 Task: Create a scrum project AgileFusion. Add to scrum project AgileFusion a team member softage.2@softage.net and assign as Project Lead. Add to scrum project AgileFusion a team member softage.3@softage.net
Action: Mouse moved to (208, 53)
Screenshot: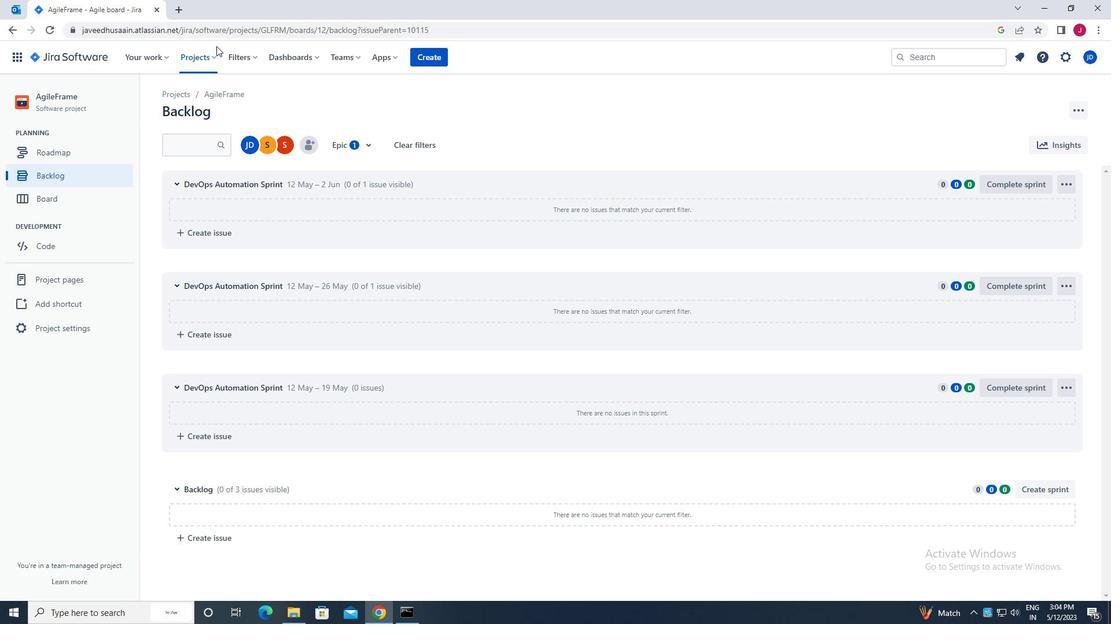 
Action: Mouse pressed left at (208, 53)
Screenshot: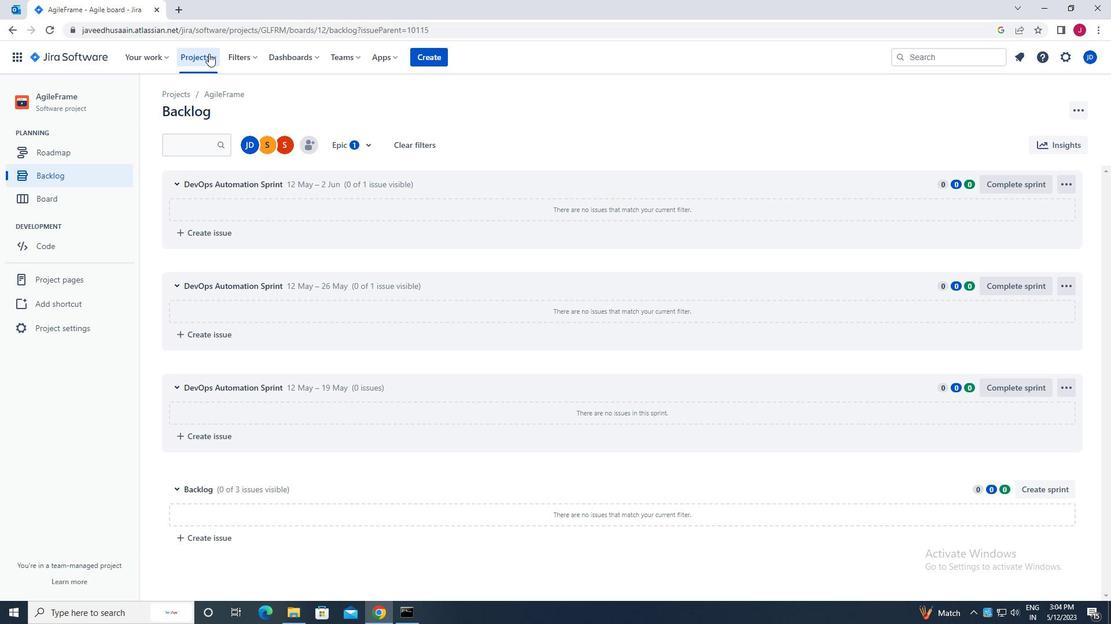 
Action: Mouse moved to (207, 289)
Screenshot: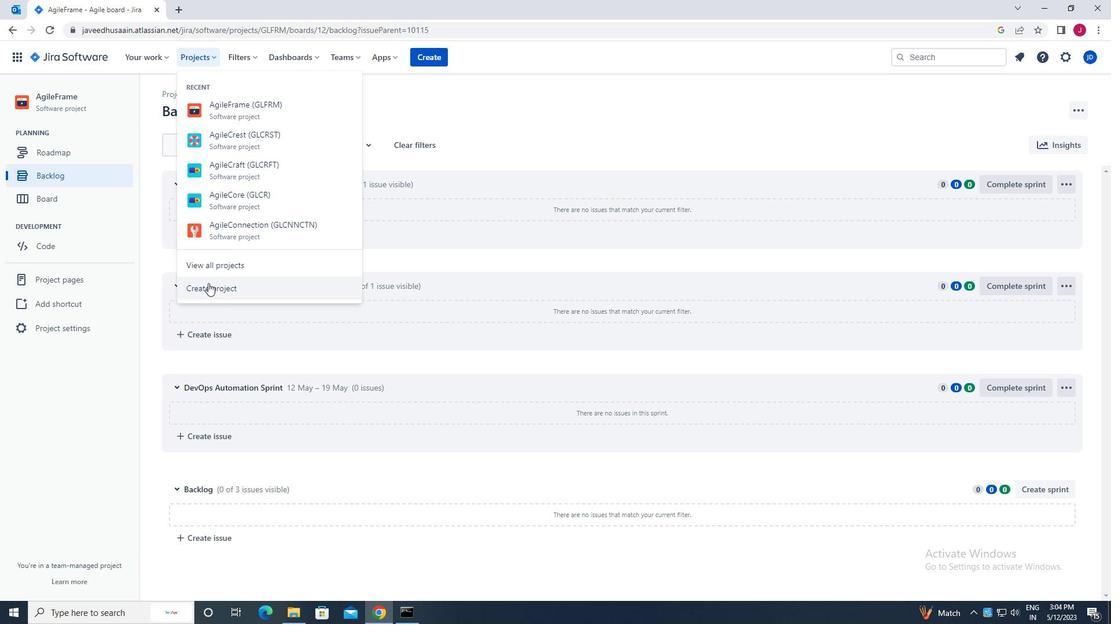 
Action: Mouse pressed left at (207, 289)
Screenshot: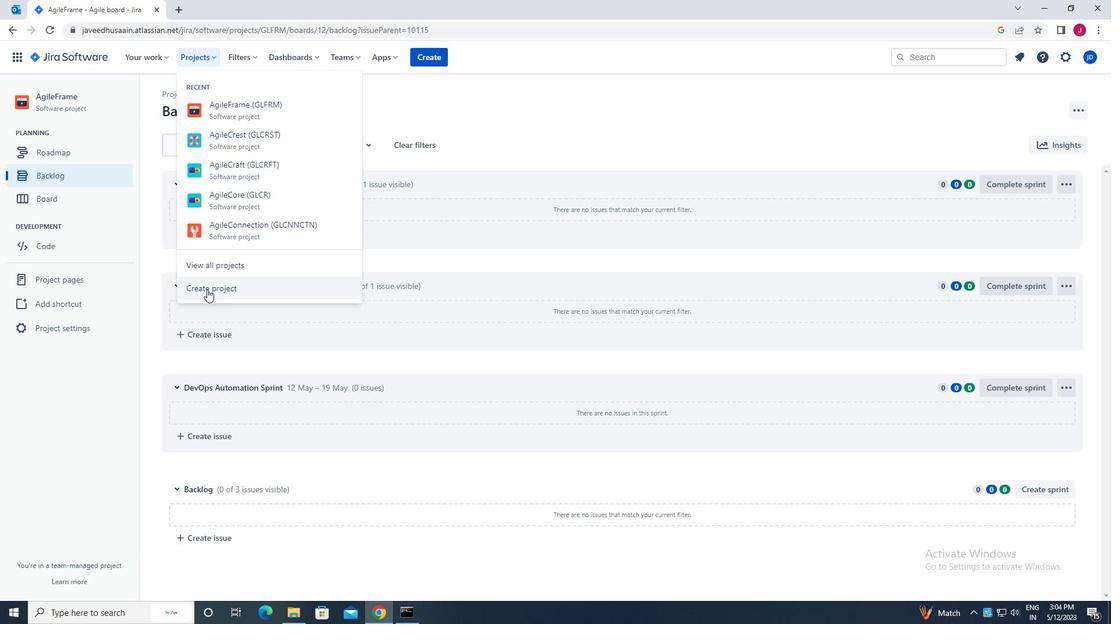 
Action: Mouse moved to (672, 290)
Screenshot: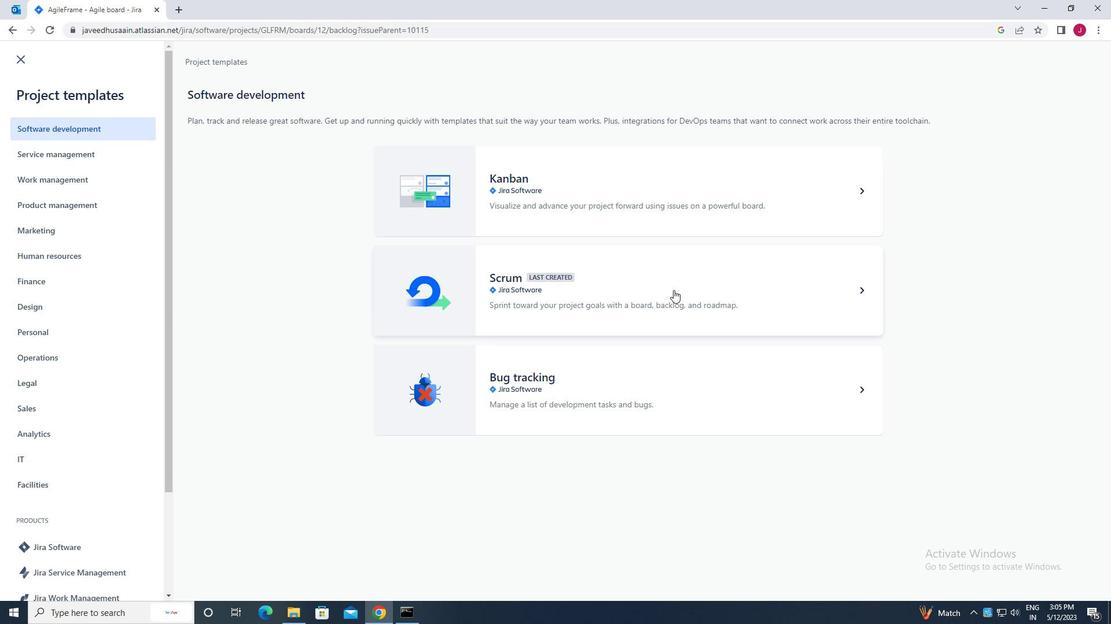 
Action: Mouse pressed left at (672, 290)
Screenshot: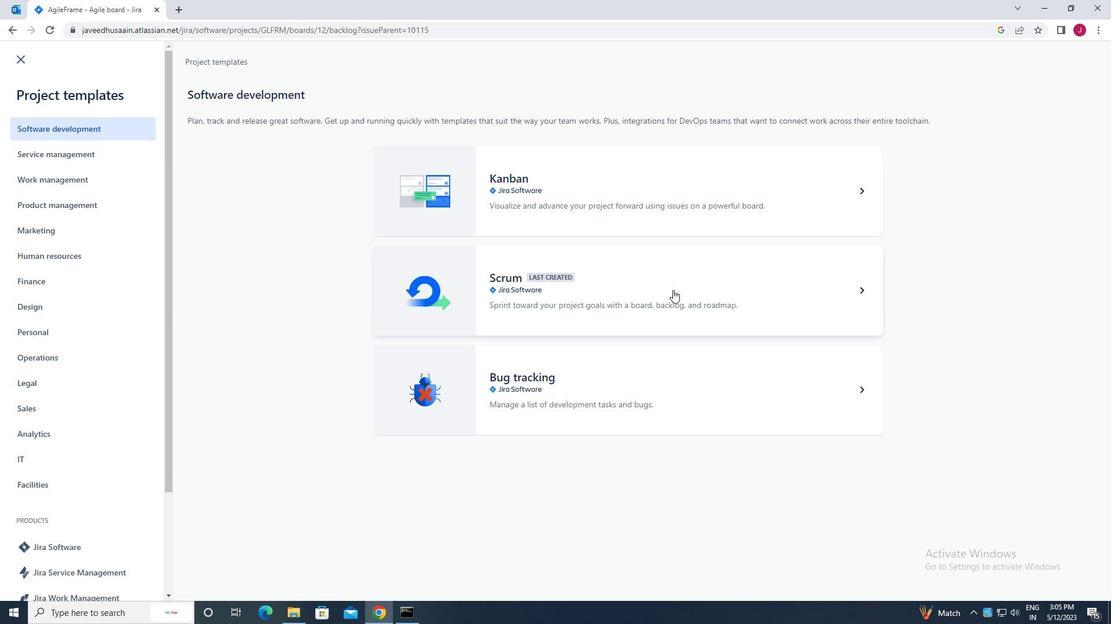 
Action: Mouse moved to (879, 572)
Screenshot: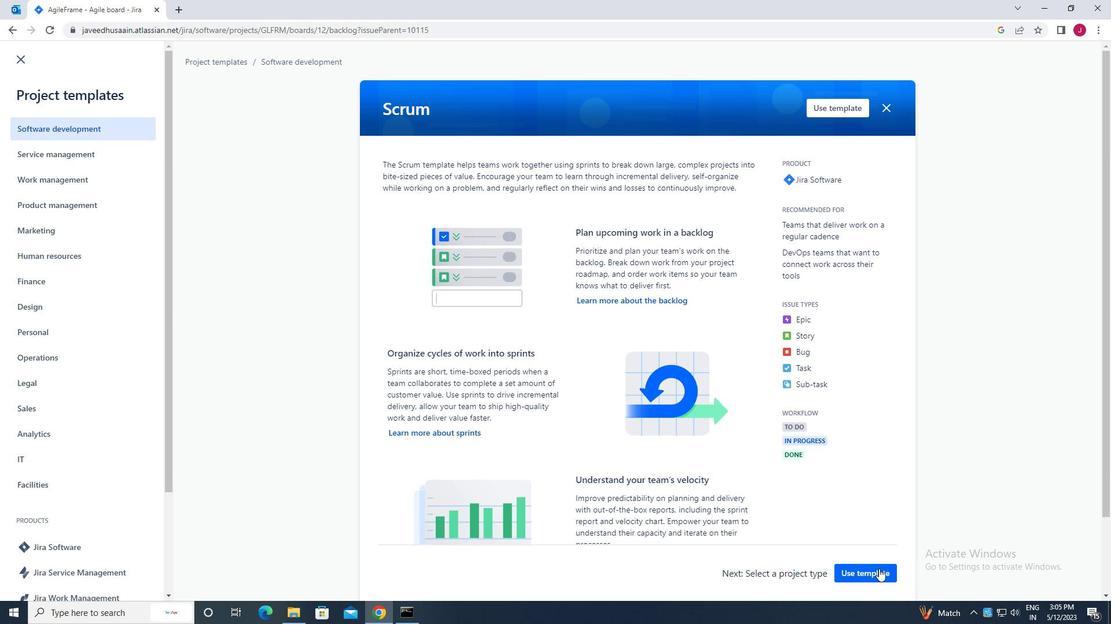 
Action: Mouse pressed left at (879, 572)
Screenshot: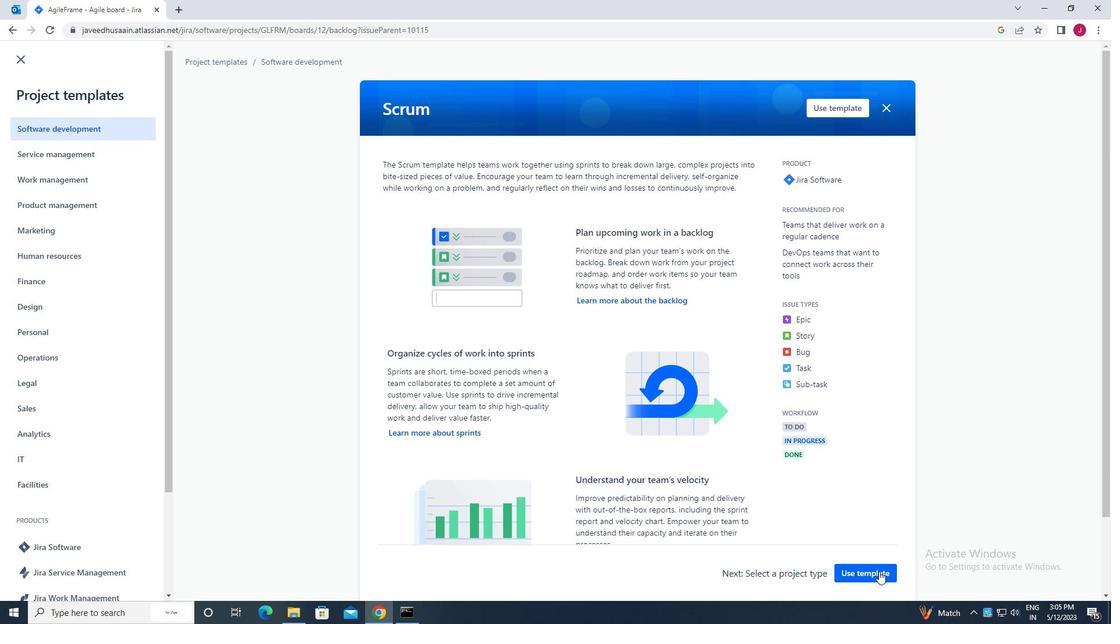 
Action: Mouse moved to (434, 567)
Screenshot: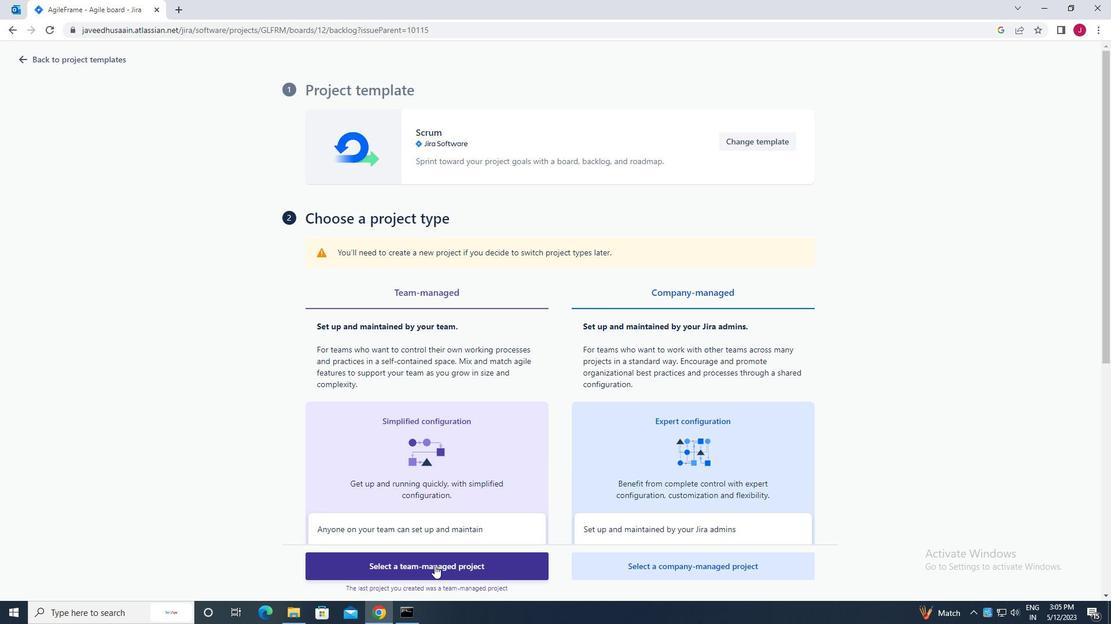 
Action: Mouse pressed left at (434, 567)
Screenshot: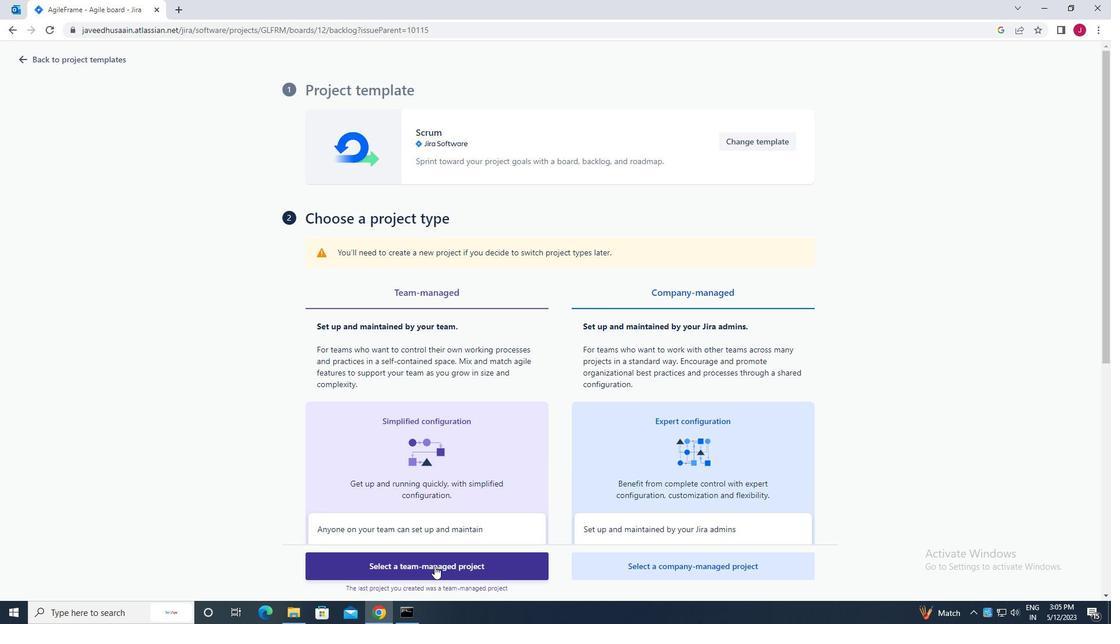 
Action: Mouse moved to (354, 269)
Screenshot: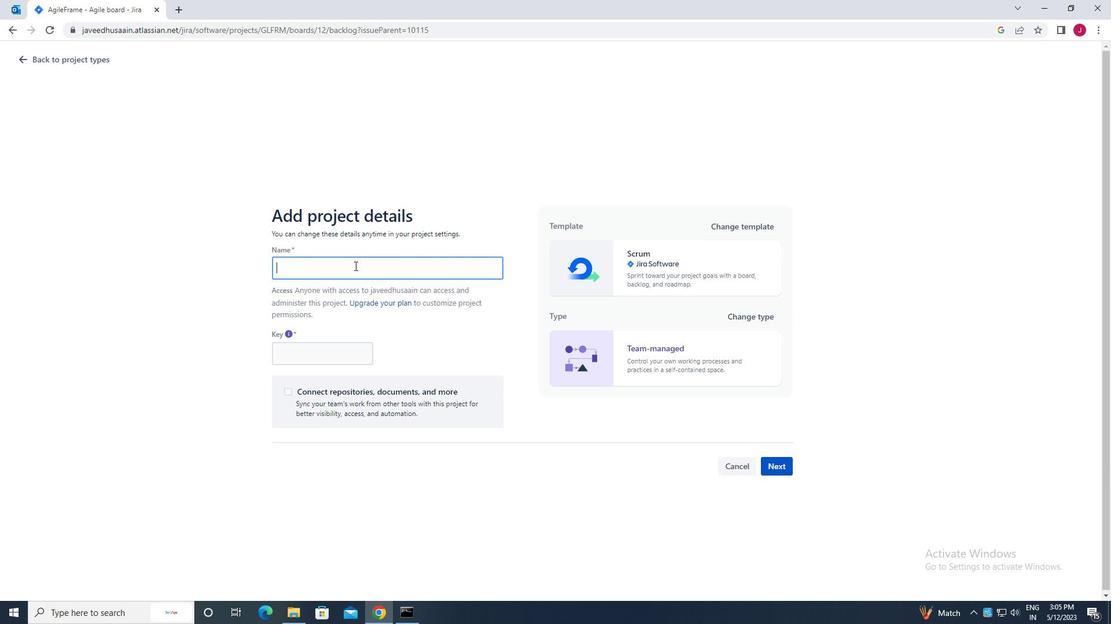 
Action: Mouse pressed left at (354, 269)
Screenshot: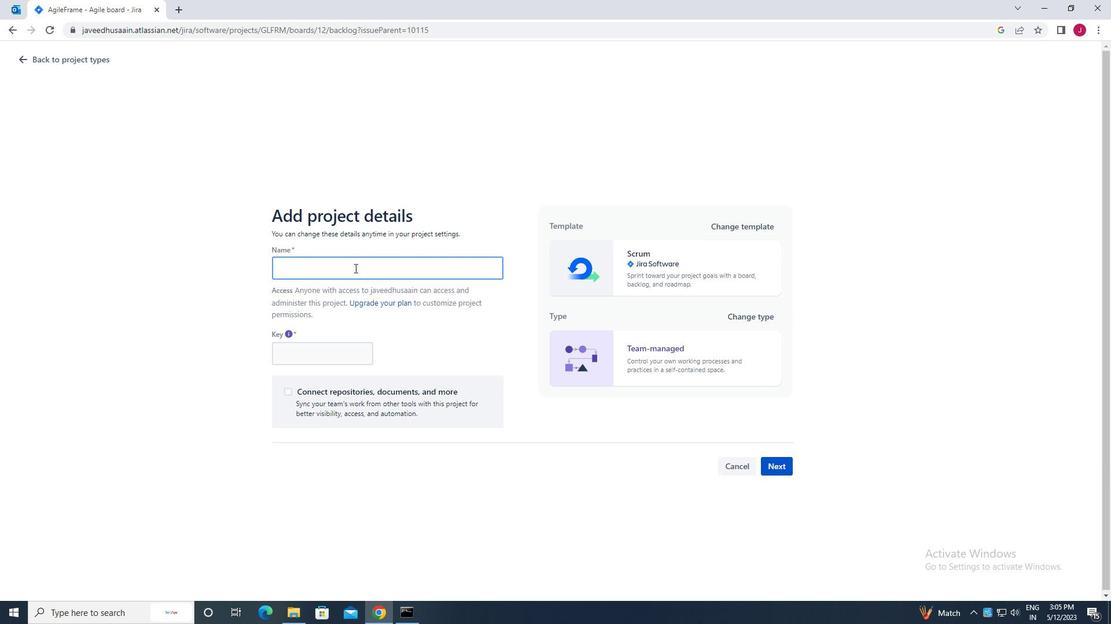 
Action: Key pressed a<Key.caps_lock>gile<Key.caps_lock>f<Key.caps_lock>usion
Screenshot: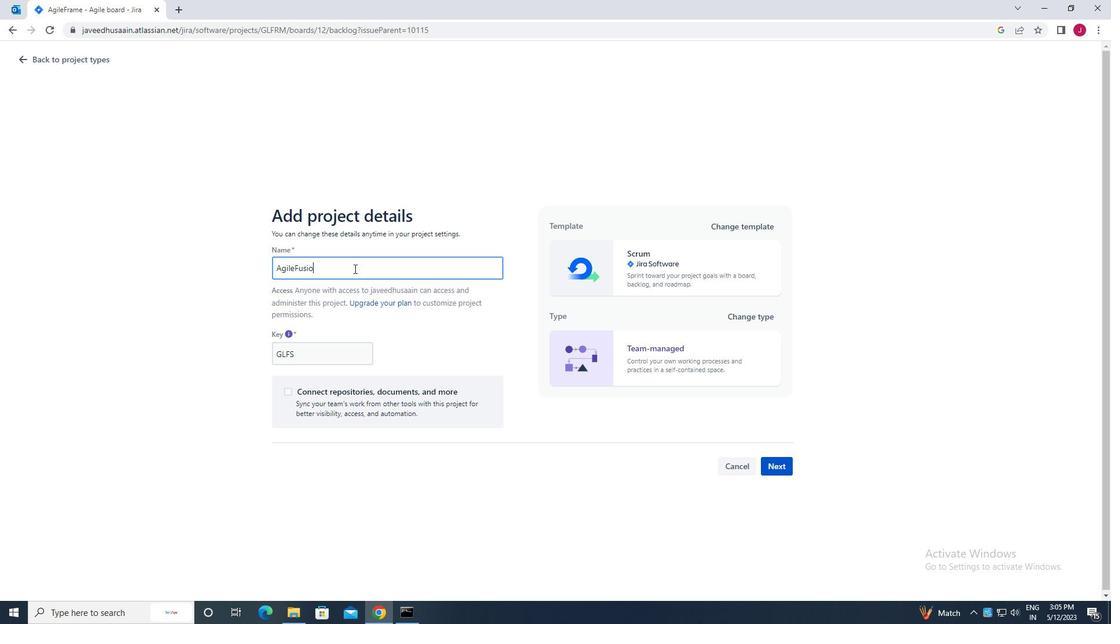 
Action: Mouse moved to (770, 465)
Screenshot: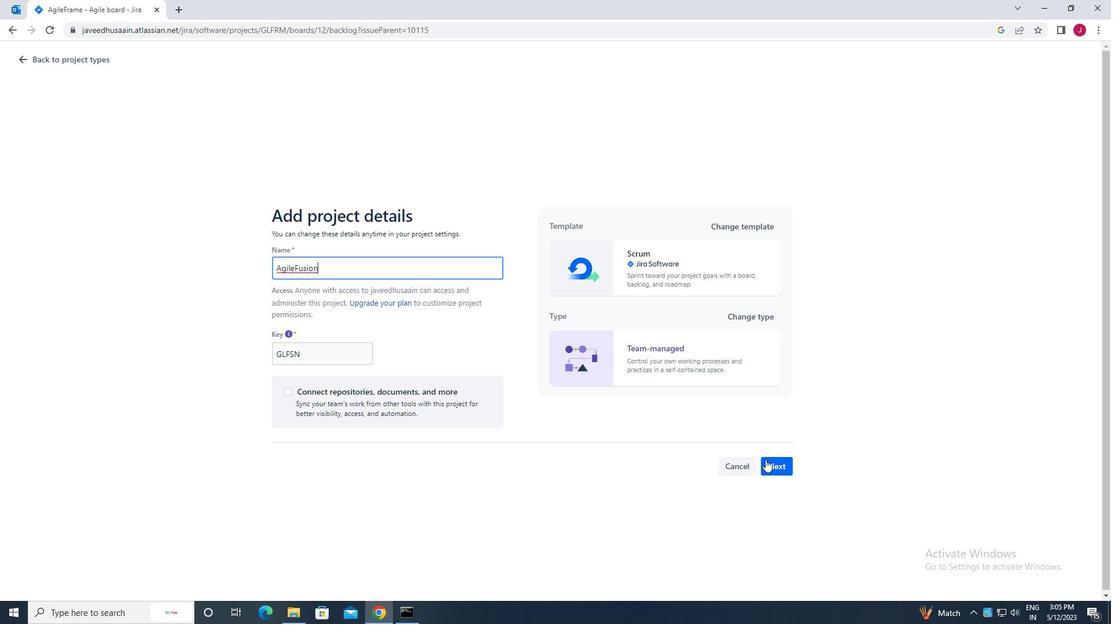 
Action: Mouse pressed left at (770, 465)
Screenshot: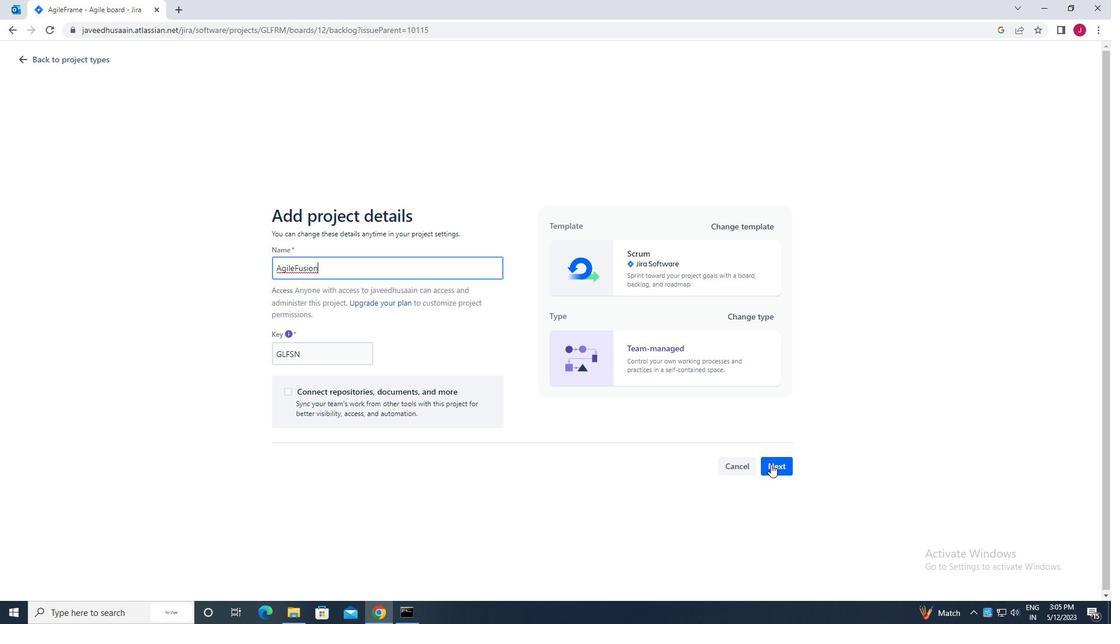 
Action: Mouse moved to (695, 388)
Screenshot: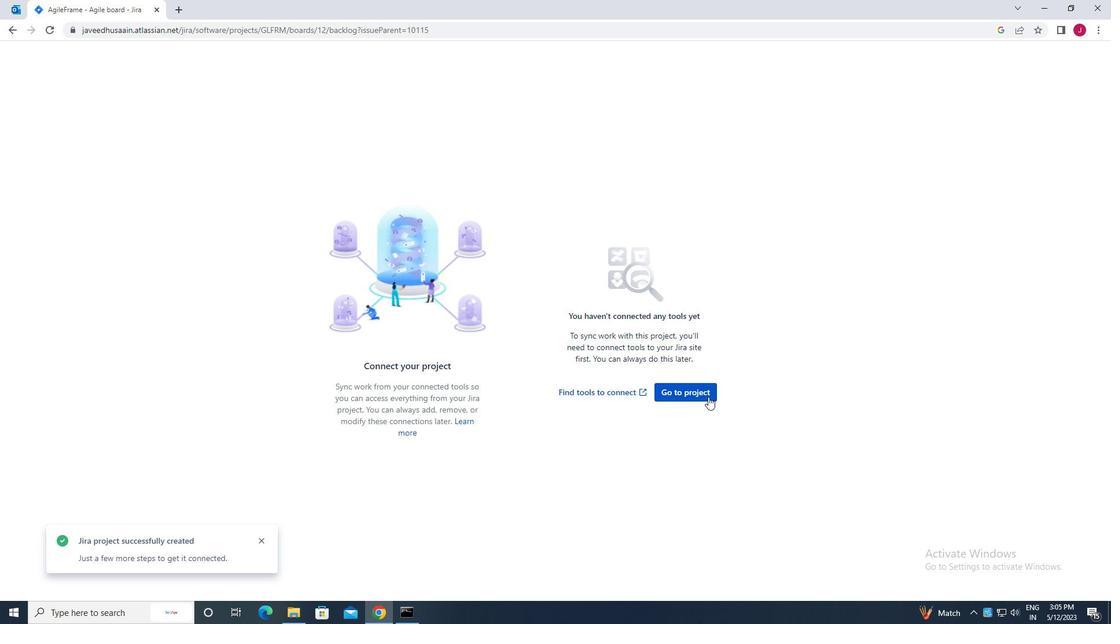
Action: Mouse pressed left at (695, 388)
Screenshot: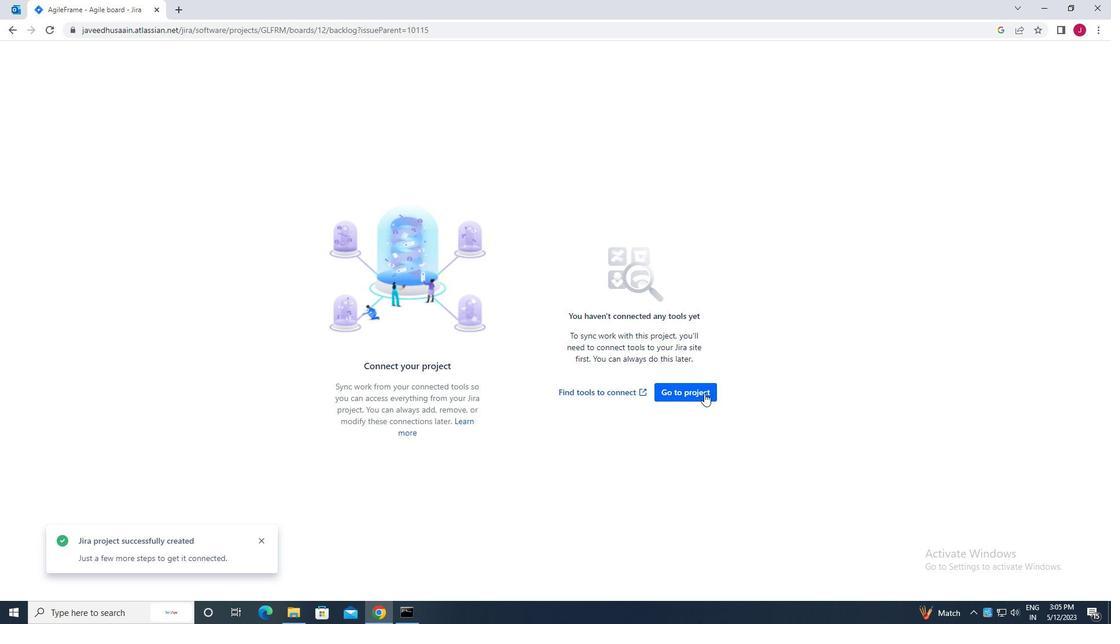 
Action: Mouse moved to (258, 156)
Screenshot: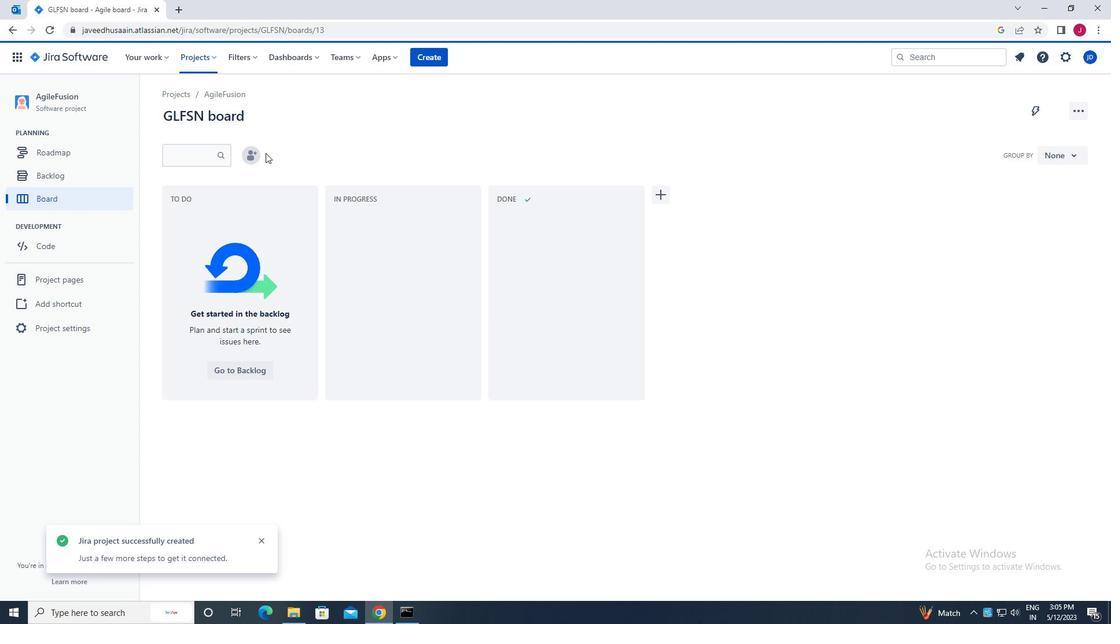 
Action: Mouse pressed left at (258, 156)
Screenshot: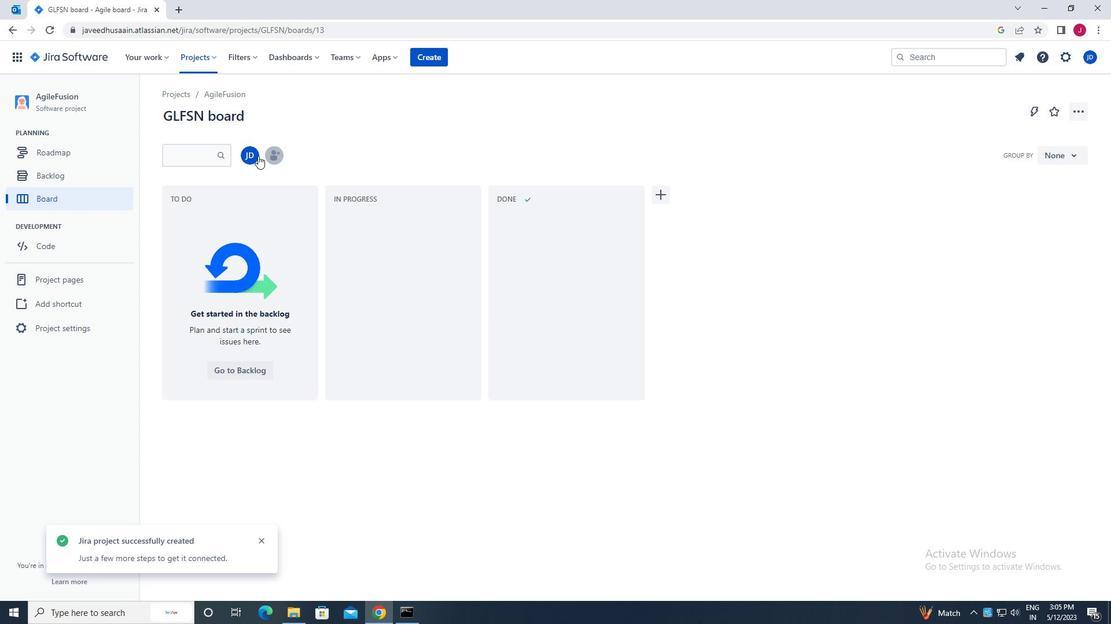 
Action: Mouse moved to (271, 159)
Screenshot: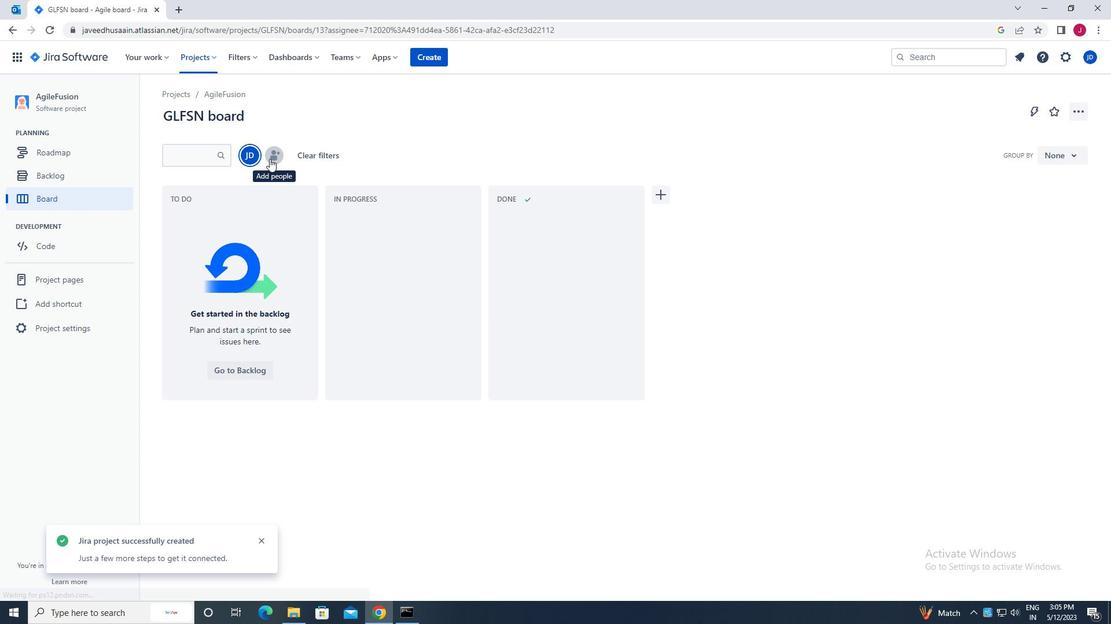 
Action: Mouse pressed left at (271, 159)
Screenshot: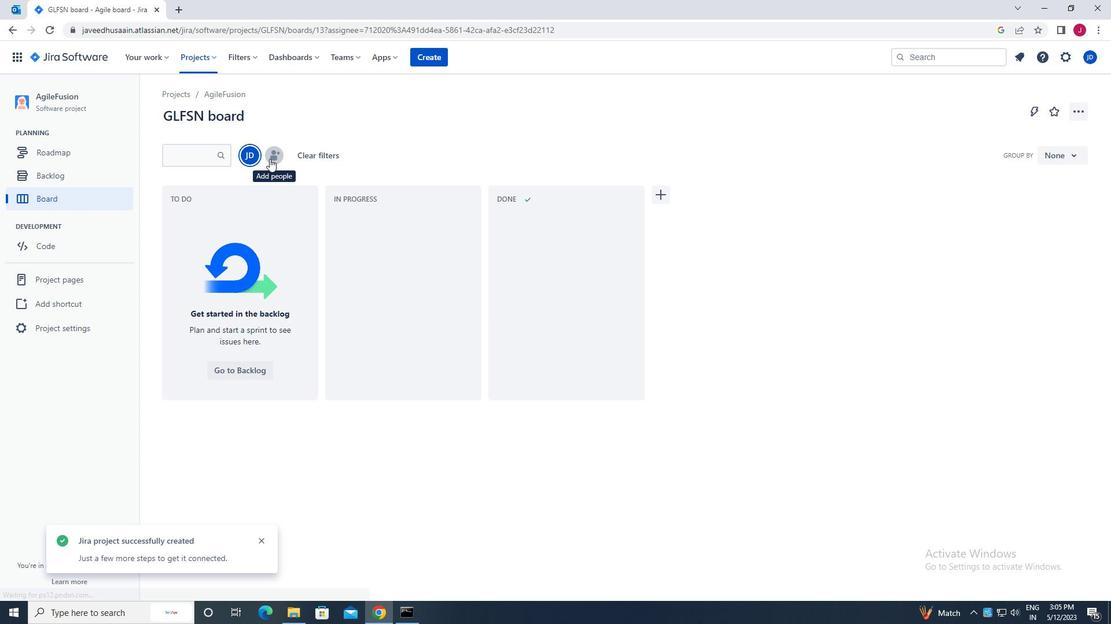 
Action: Mouse moved to (548, 145)
Screenshot: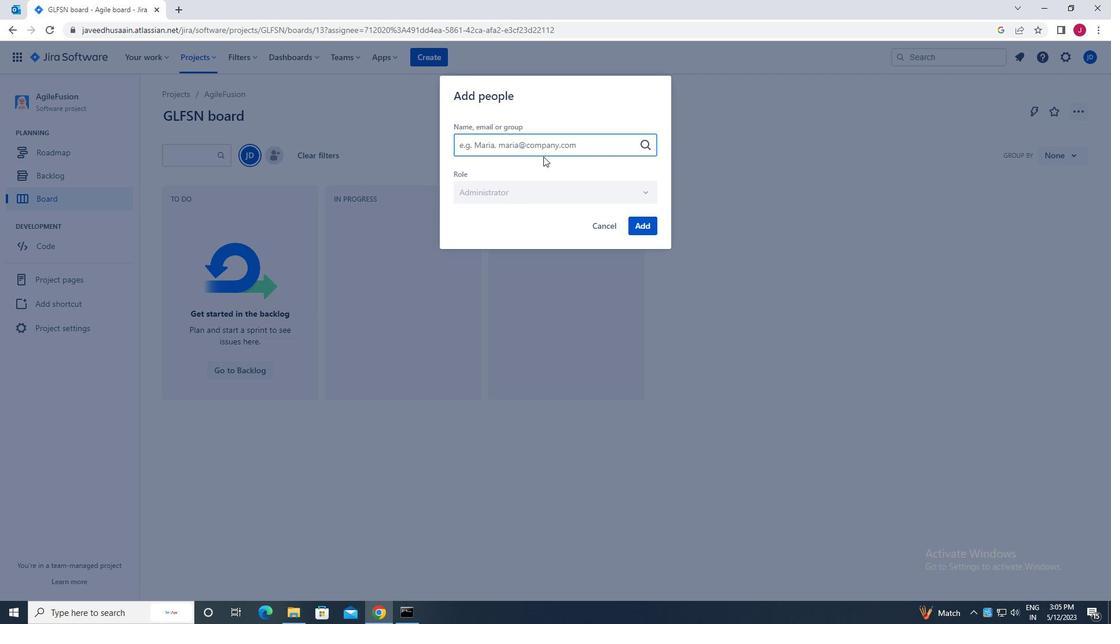 
Action: Mouse pressed left at (548, 145)
Screenshot: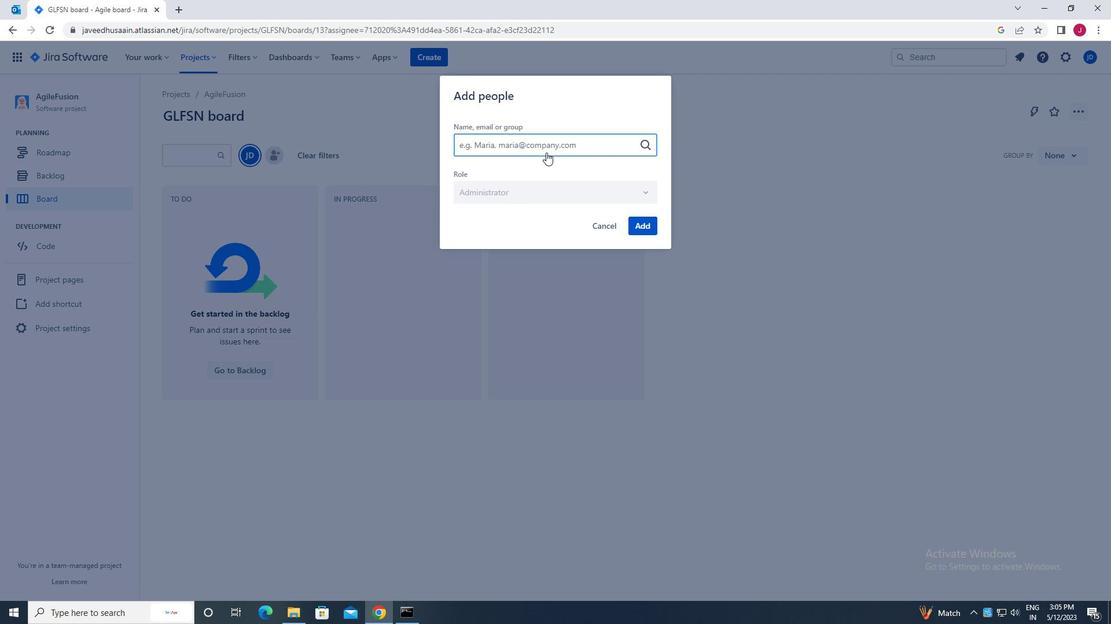 
Action: Key pressed <Key.caps_lock>s<Key.caps_lock>oftage.2<Key.shift>@SOAF<Key.backspace><Key.backspace>FTAGE.NET
Screenshot: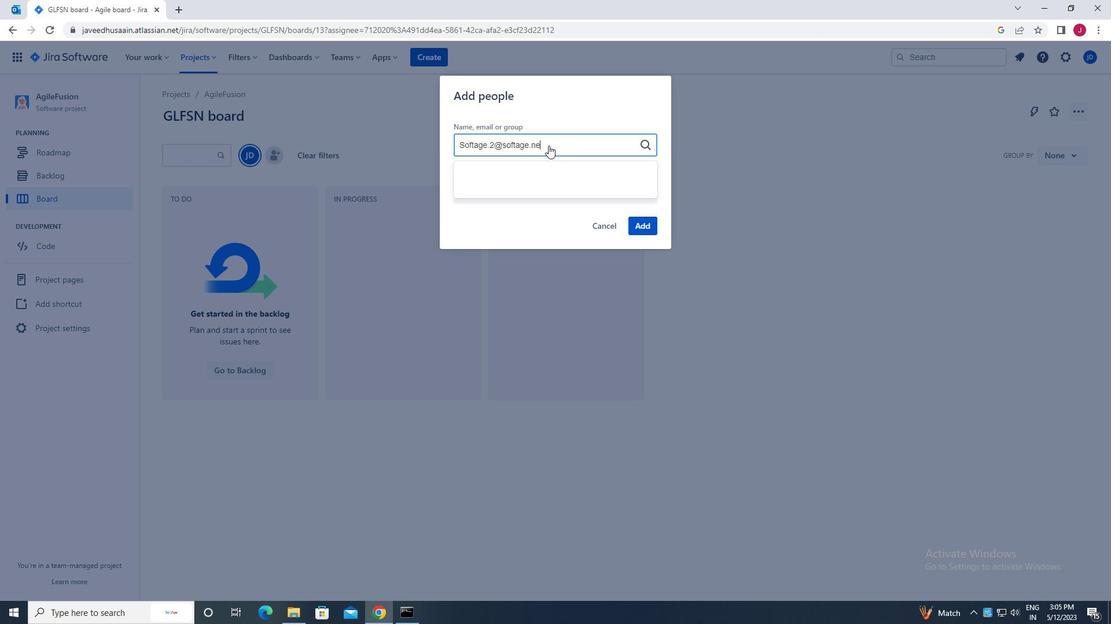 
Action: Mouse moved to (546, 203)
Screenshot: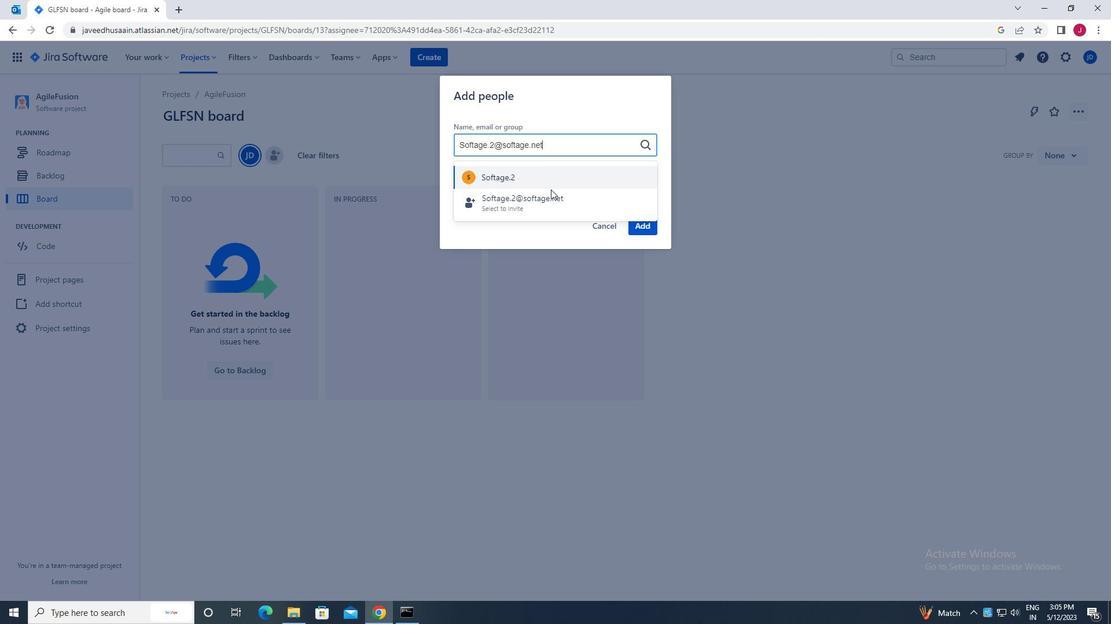 
Action: Mouse pressed left at (546, 203)
Screenshot: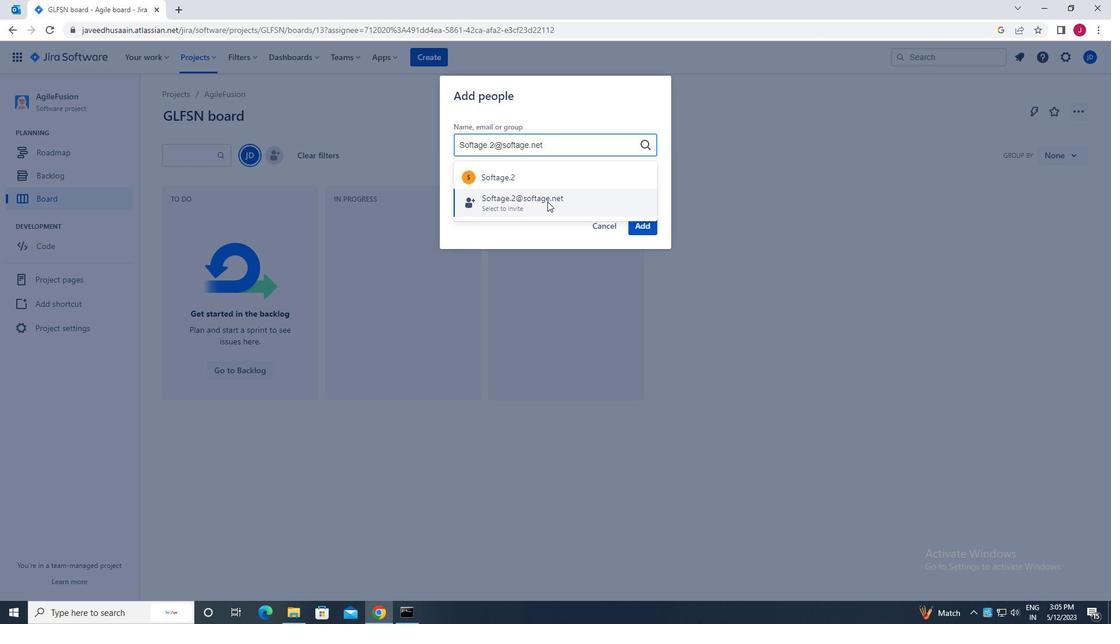 
Action: Mouse moved to (644, 227)
Screenshot: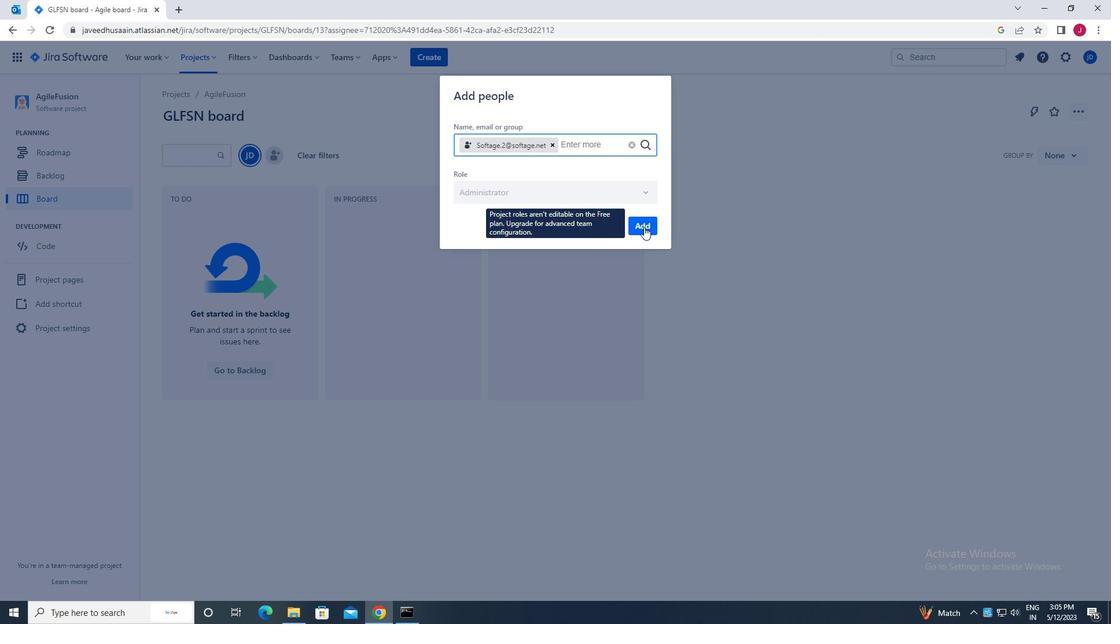 
Action: Mouse pressed left at (644, 227)
Screenshot: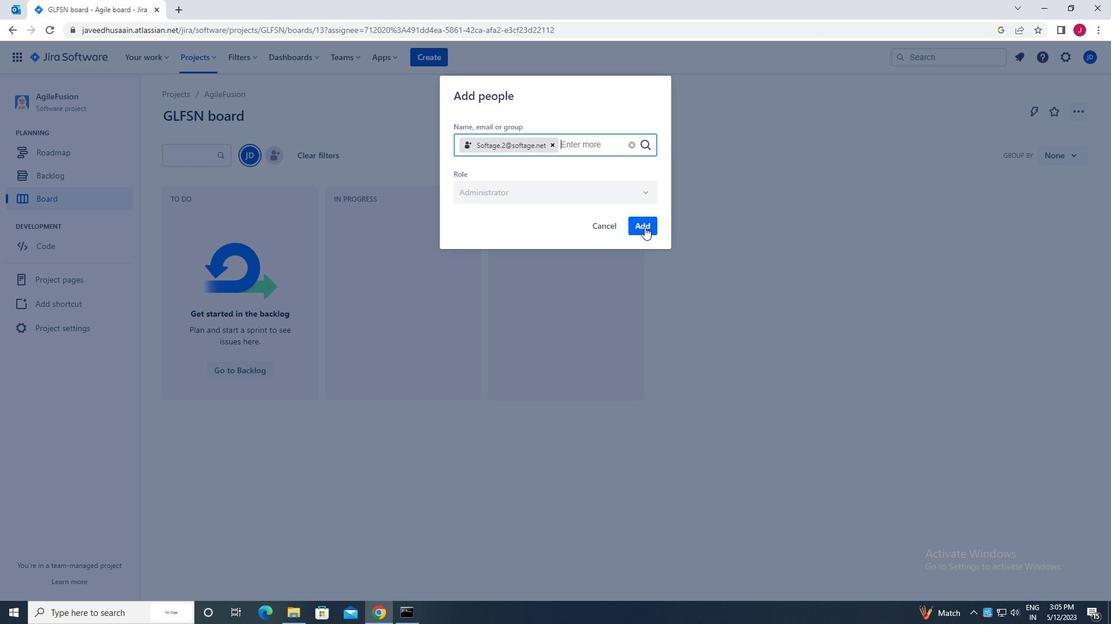 
Action: Mouse moved to (75, 326)
Screenshot: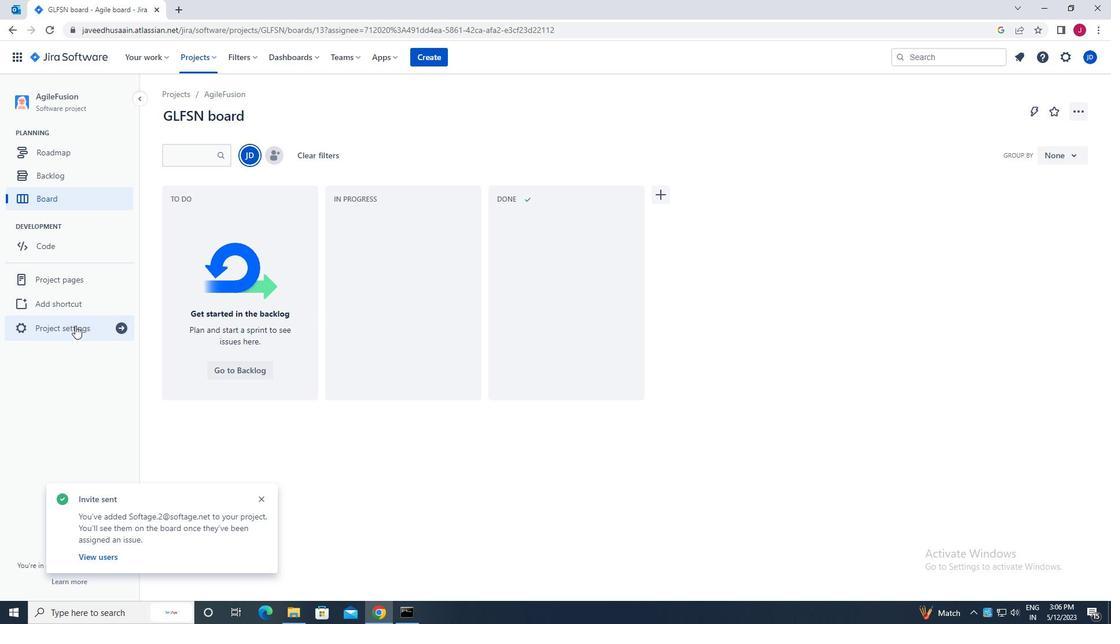 
Action: Mouse pressed left at (75, 326)
Screenshot: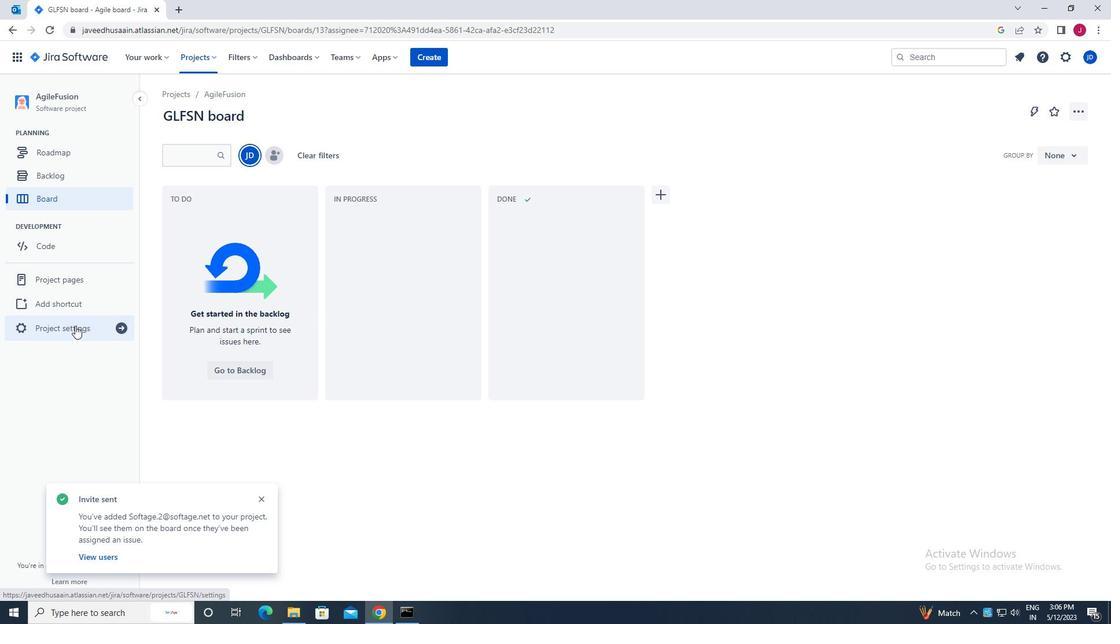 
Action: Mouse moved to (591, 415)
Screenshot: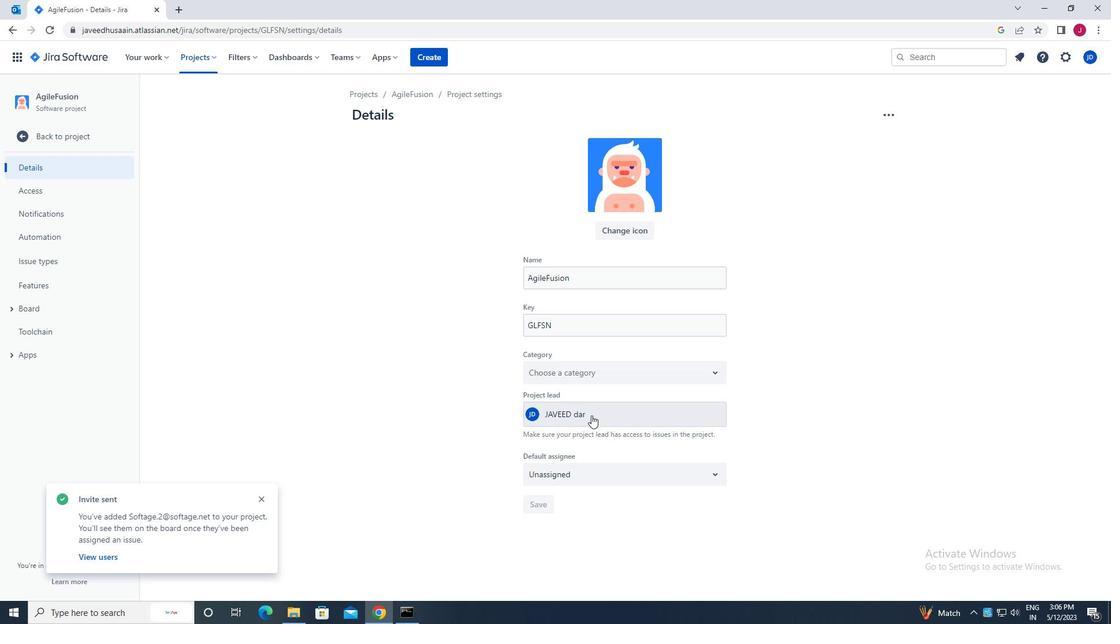 
Action: Mouse pressed left at (591, 415)
Screenshot: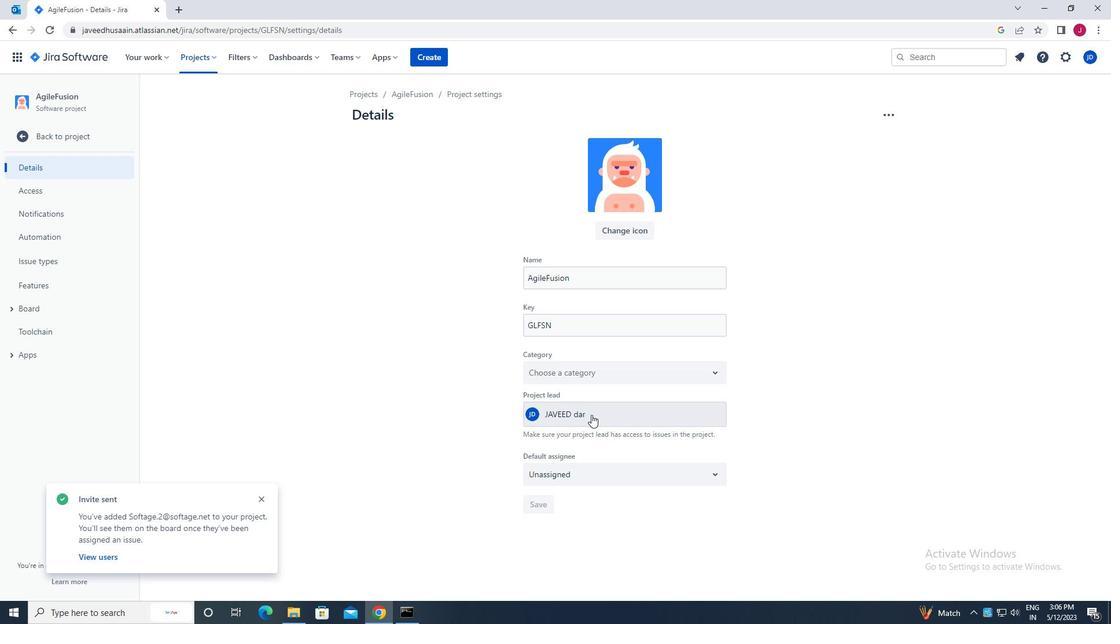 
Action: Mouse moved to (594, 532)
Screenshot: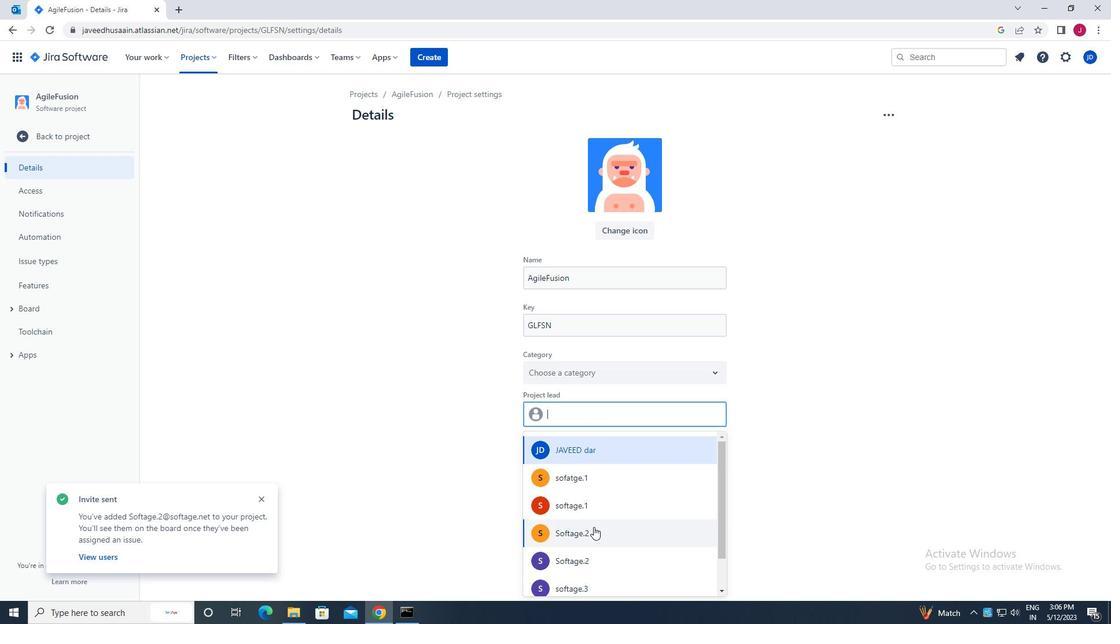
Action: Mouse pressed left at (594, 532)
Screenshot: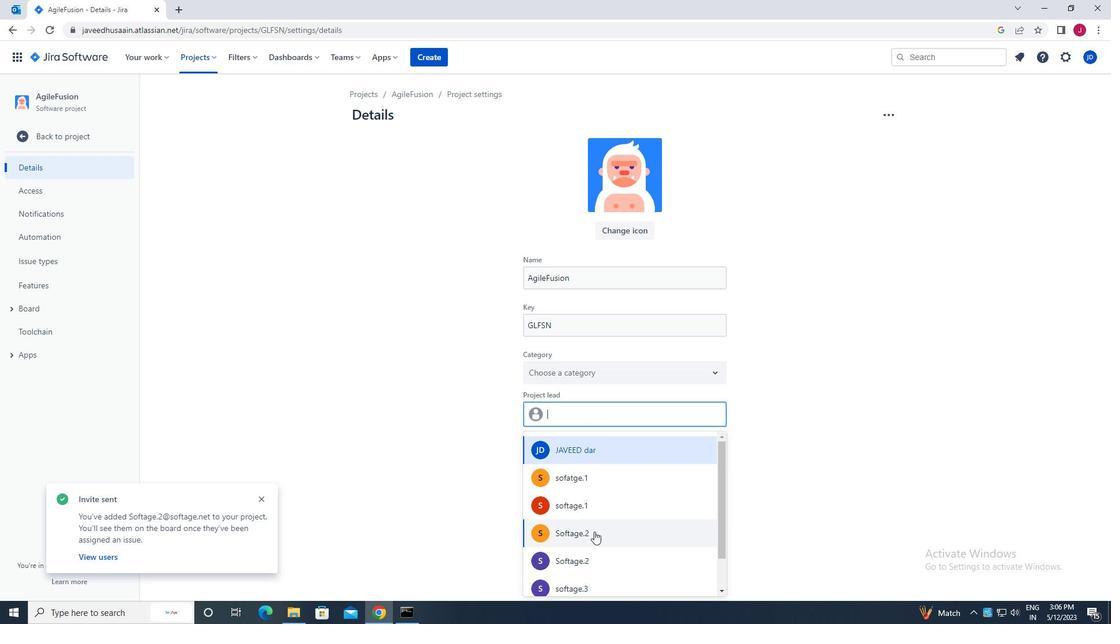 
Action: Mouse moved to (559, 475)
Screenshot: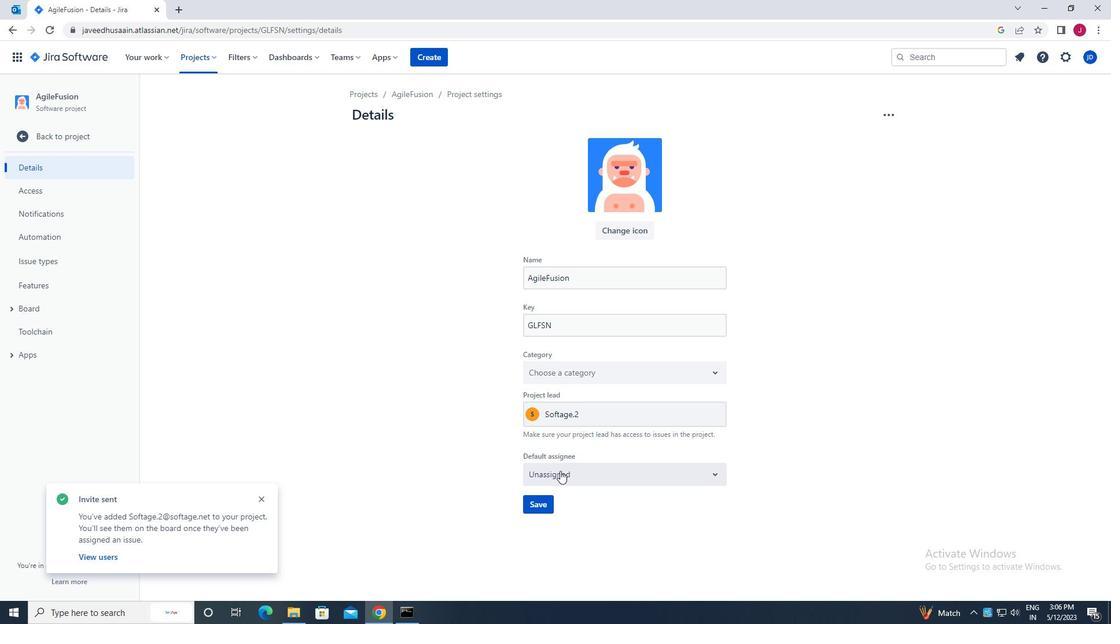 
Action: Mouse pressed left at (559, 475)
Screenshot: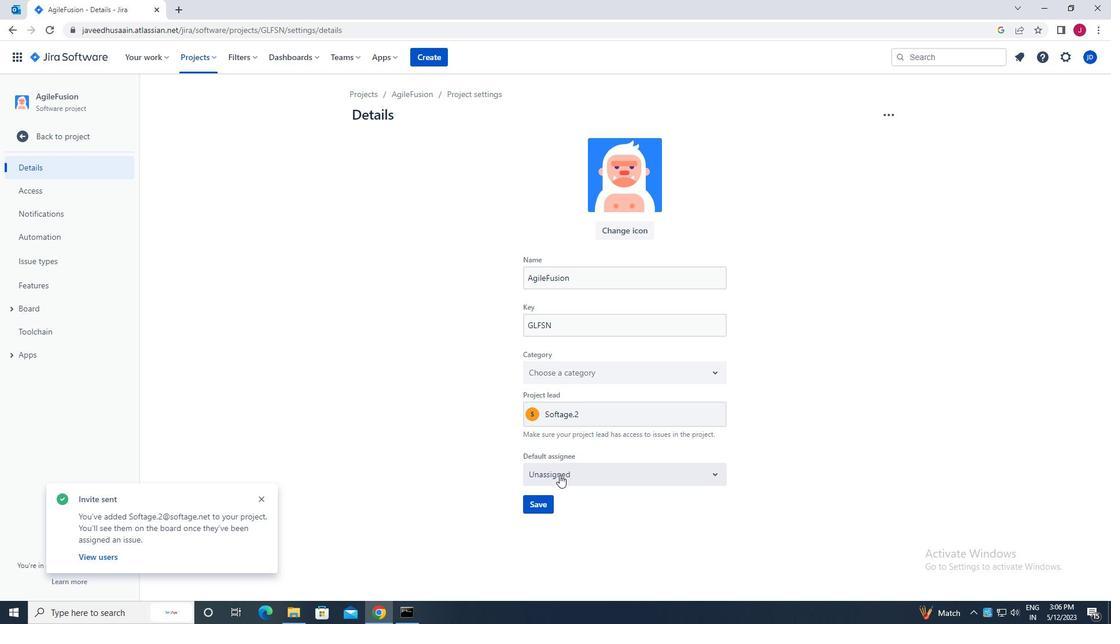 
Action: Mouse moved to (564, 501)
Screenshot: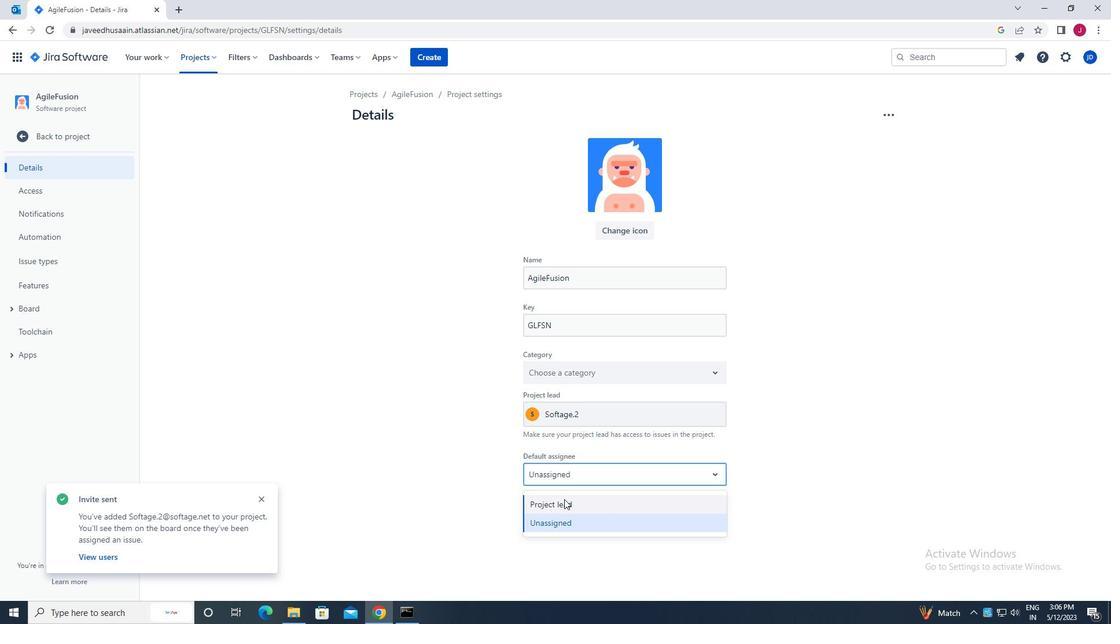 
Action: Mouse pressed left at (564, 501)
Screenshot: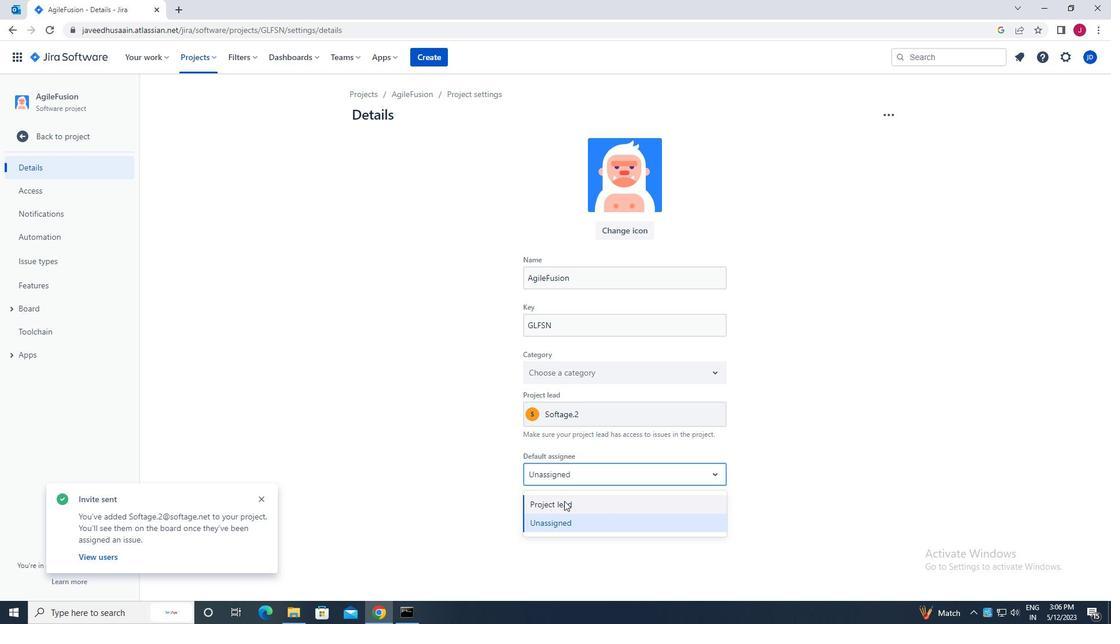 
Action: Mouse moved to (542, 504)
Screenshot: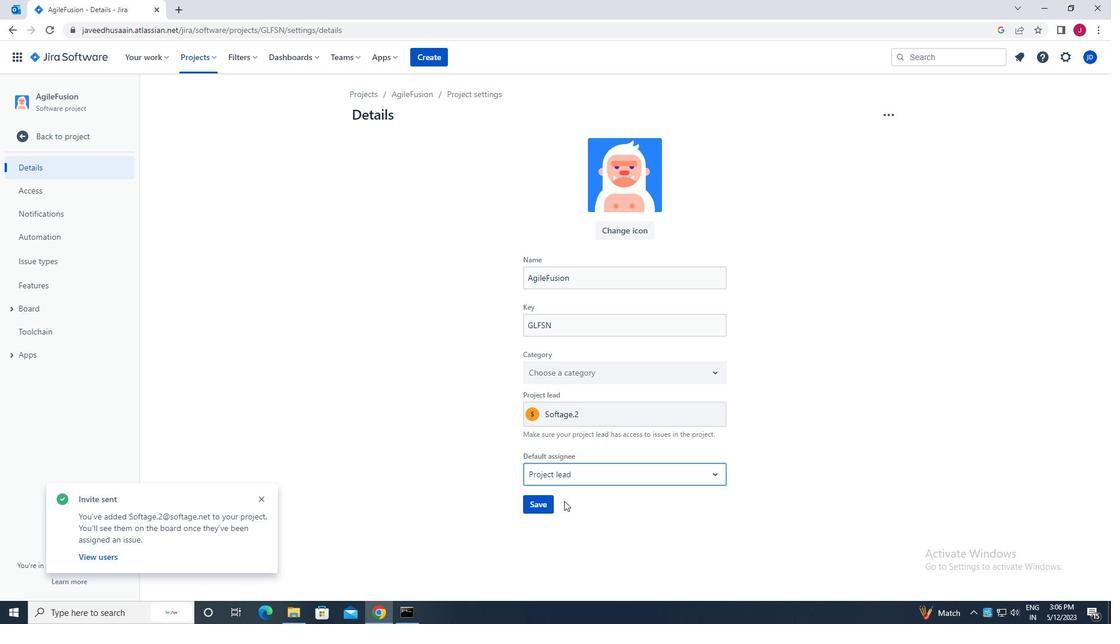 
Action: Mouse pressed left at (542, 504)
Screenshot: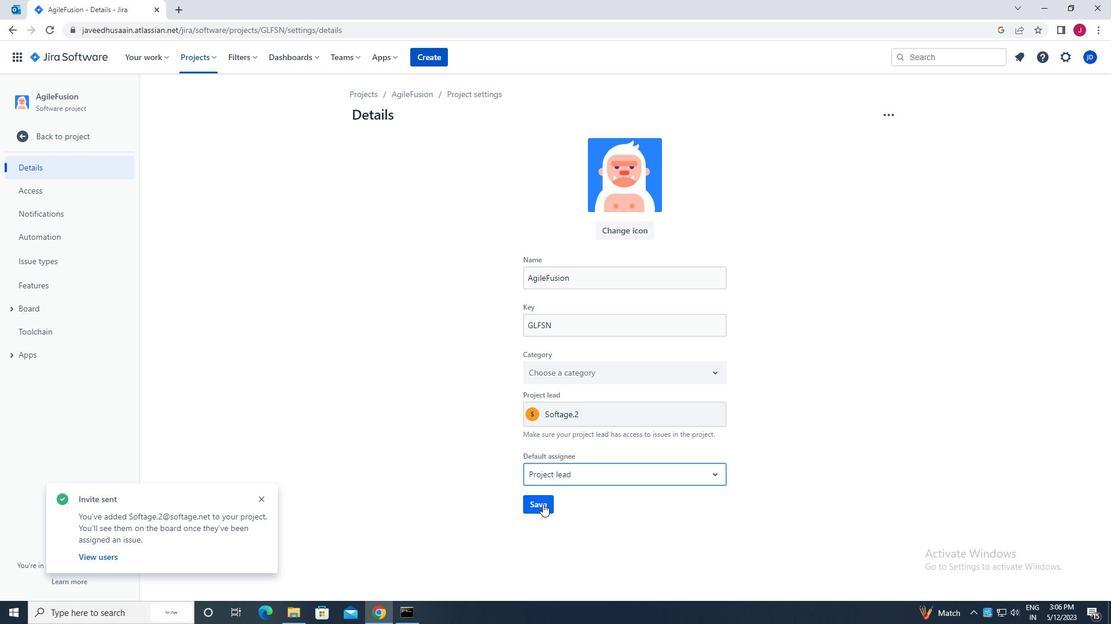 
Action: Mouse moved to (63, 136)
Screenshot: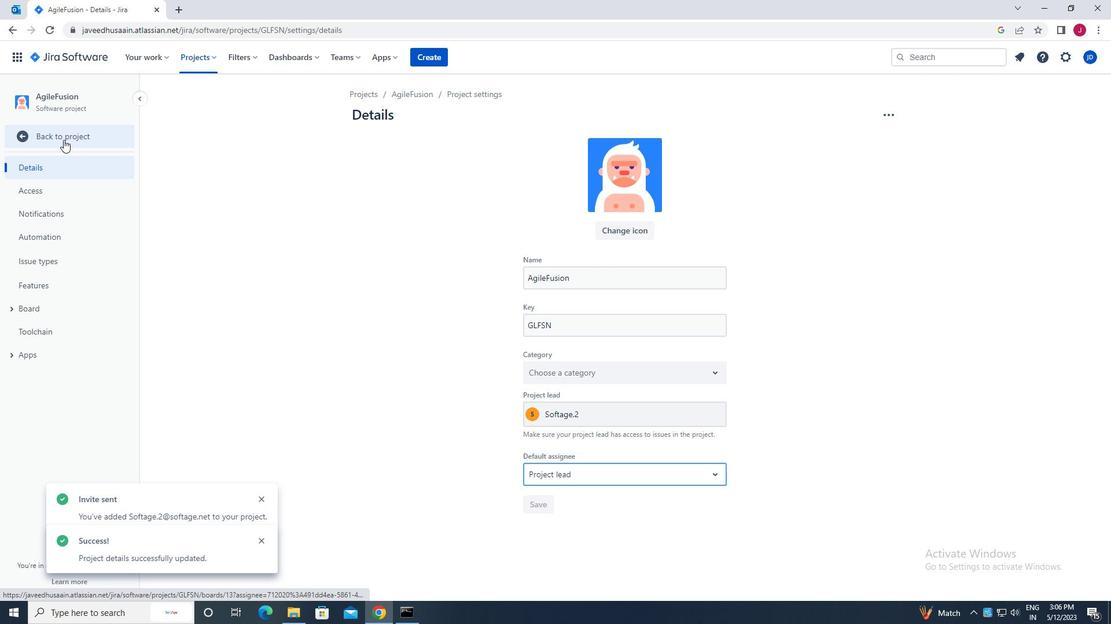 
Action: Mouse pressed left at (63, 136)
Screenshot: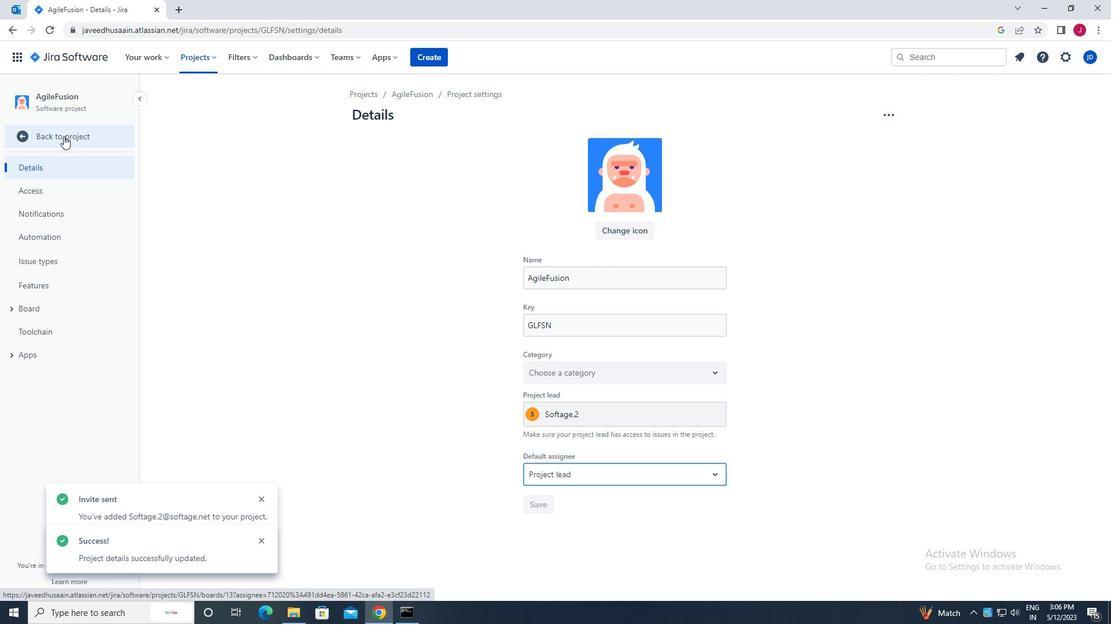 
Action: Mouse moved to (273, 155)
Screenshot: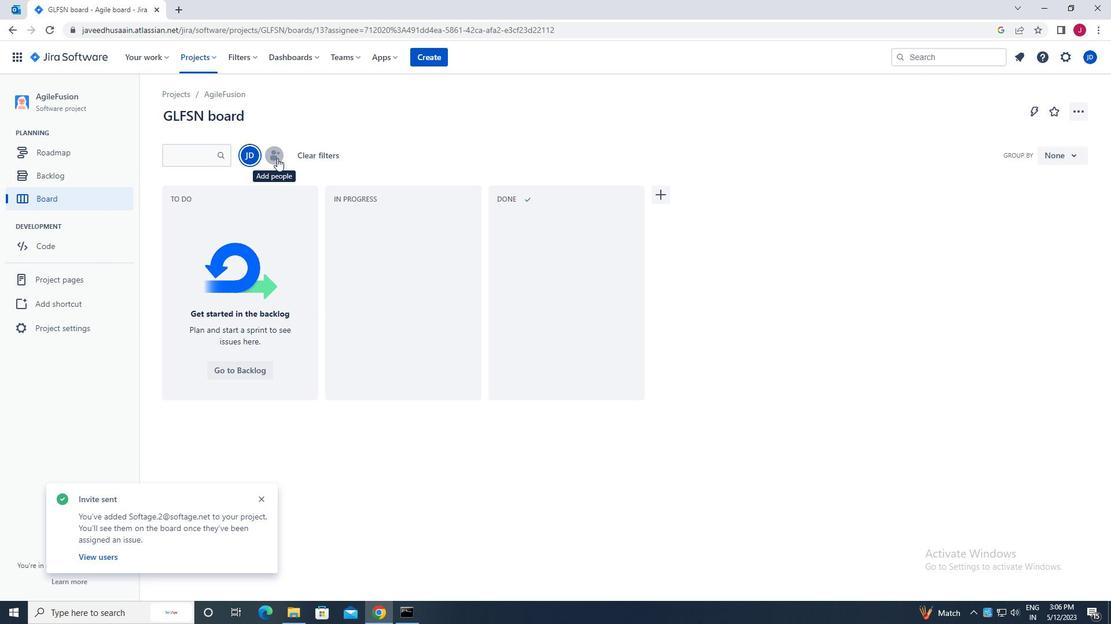 
Action: Mouse pressed left at (273, 155)
Screenshot: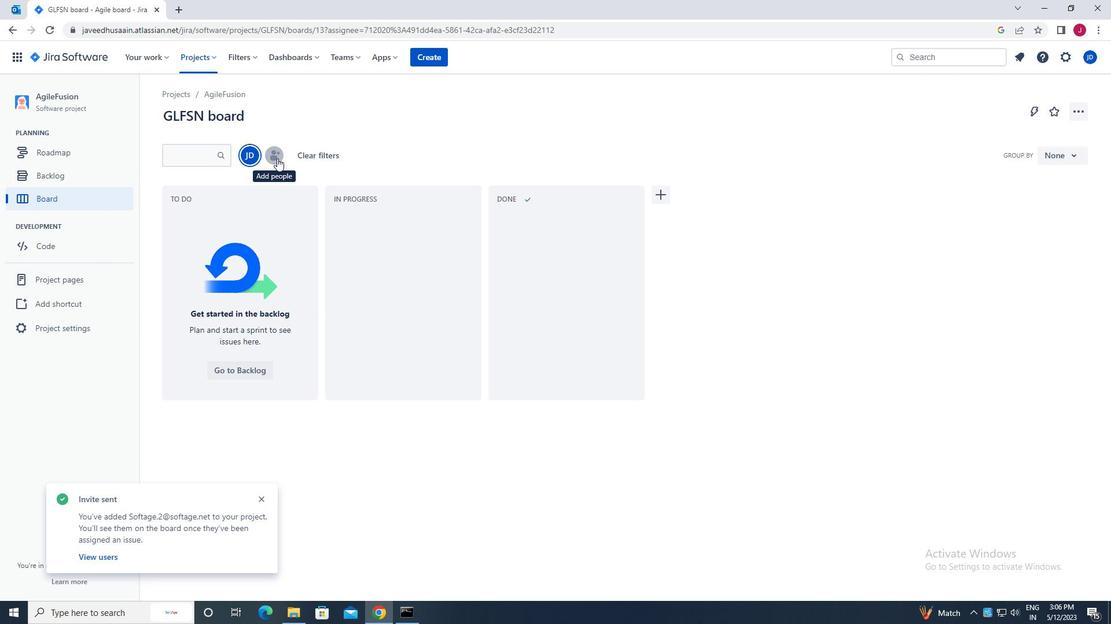 
Action: Mouse moved to (532, 147)
Screenshot: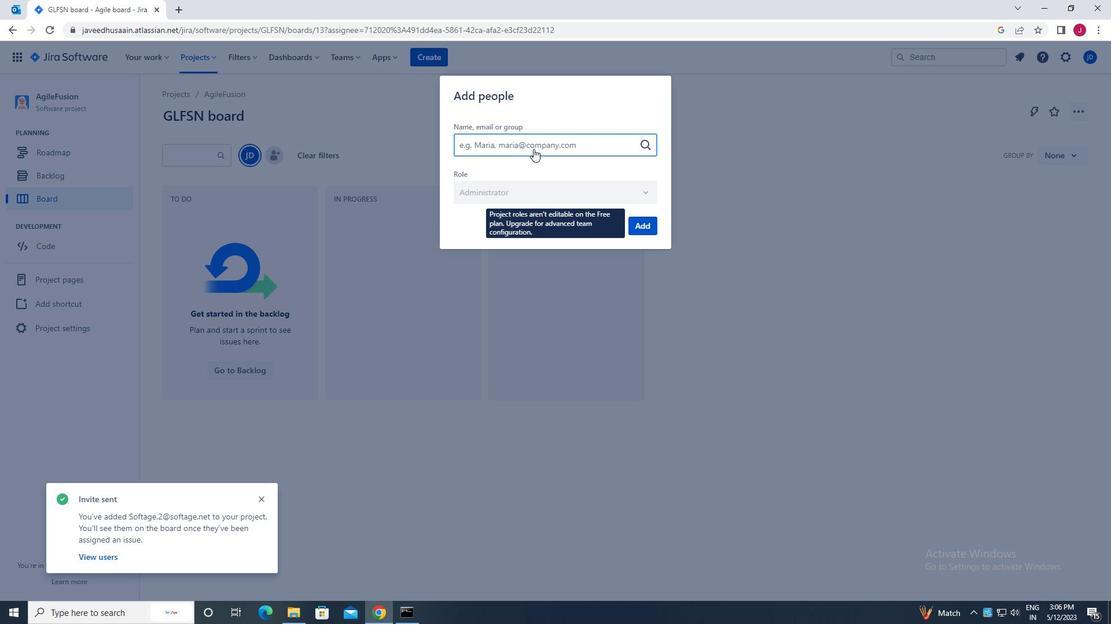 
Action: Mouse pressed left at (532, 147)
Screenshot: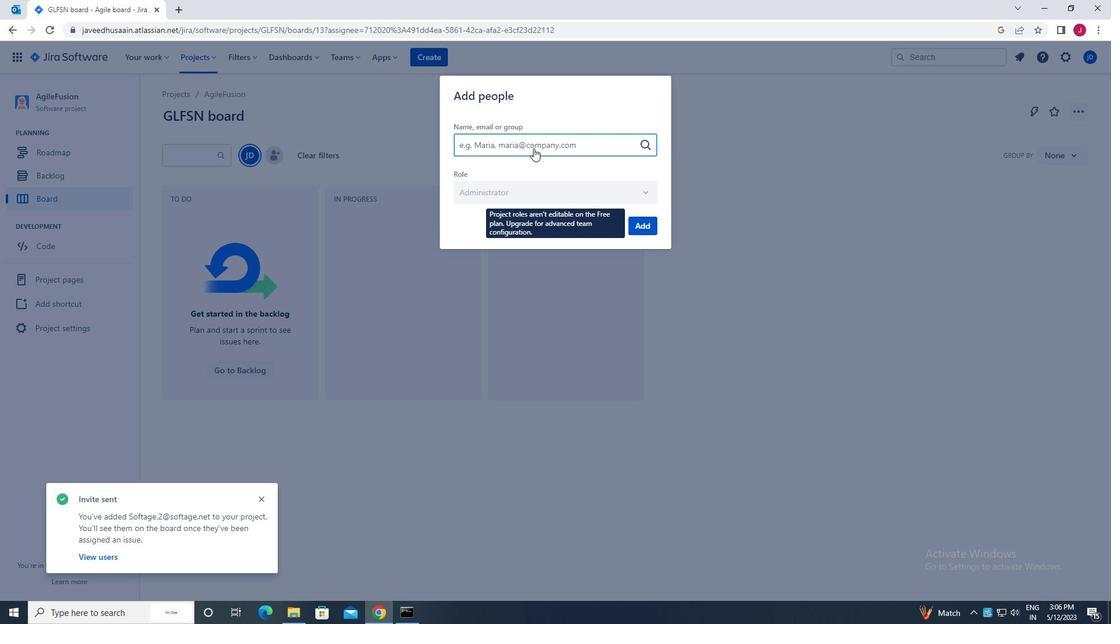 
Action: Key pressed <Key.caps_lock>S<Key.caps_lock>OFTAGE.3<Key.shift>@SOFTAGE.NET
Screenshot: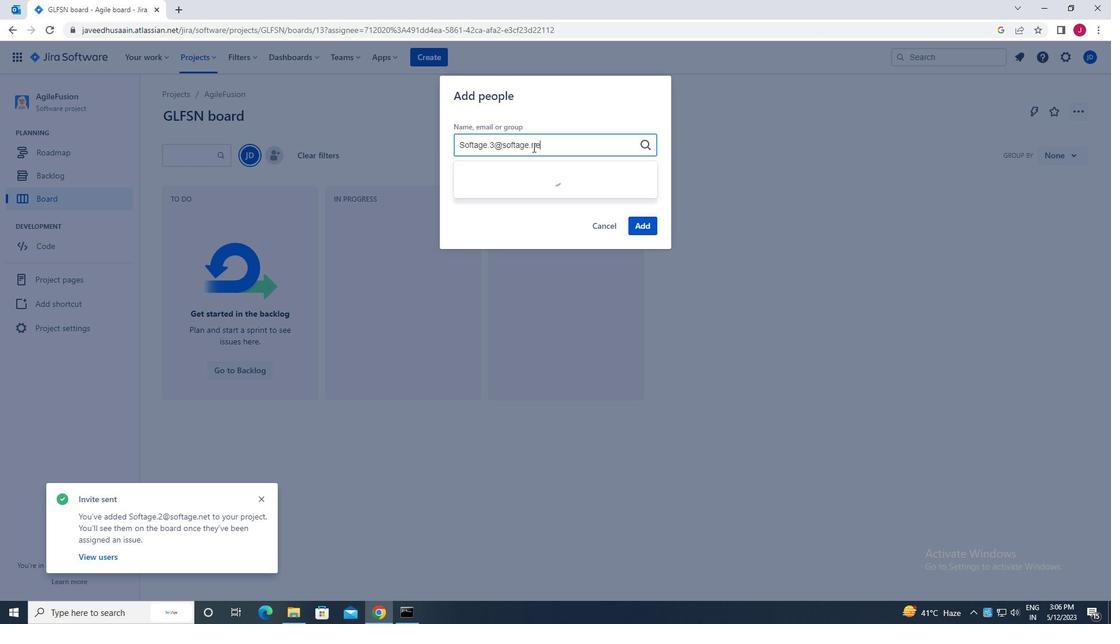 
Action: Mouse moved to (545, 207)
Screenshot: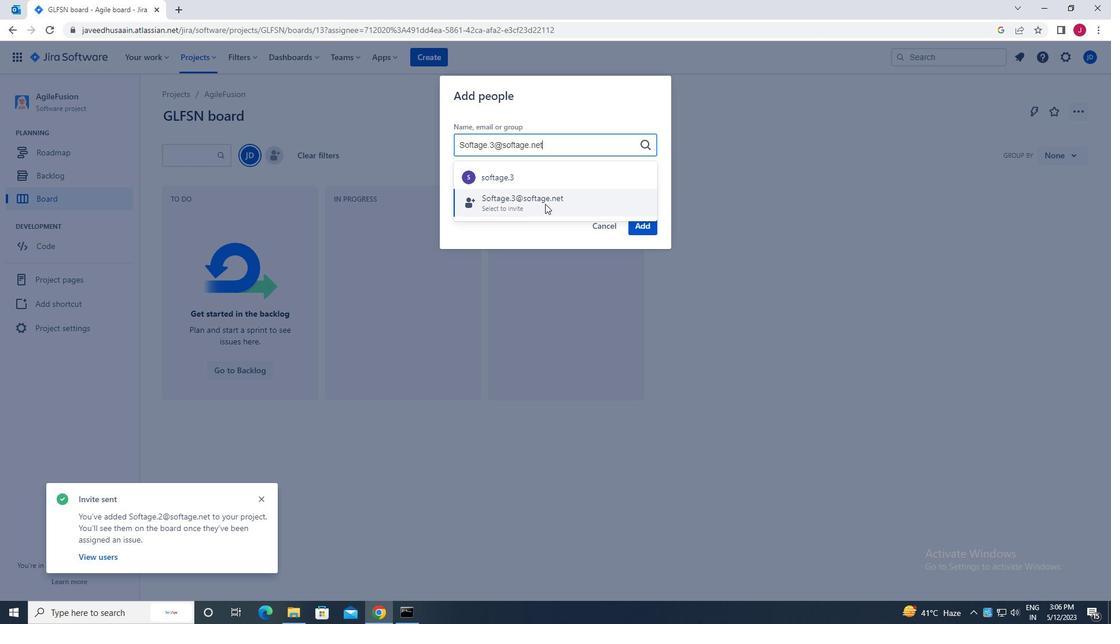
Action: Mouse pressed left at (545, 207)
Screenshot: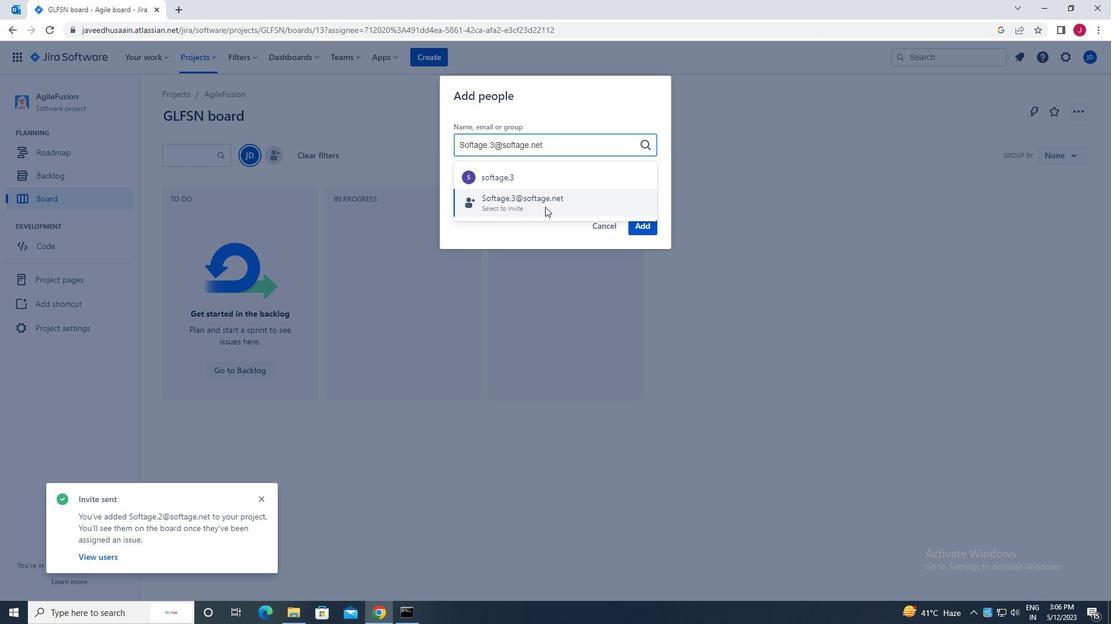 
Action: Mouse moved to (637, 228)
Screenshot: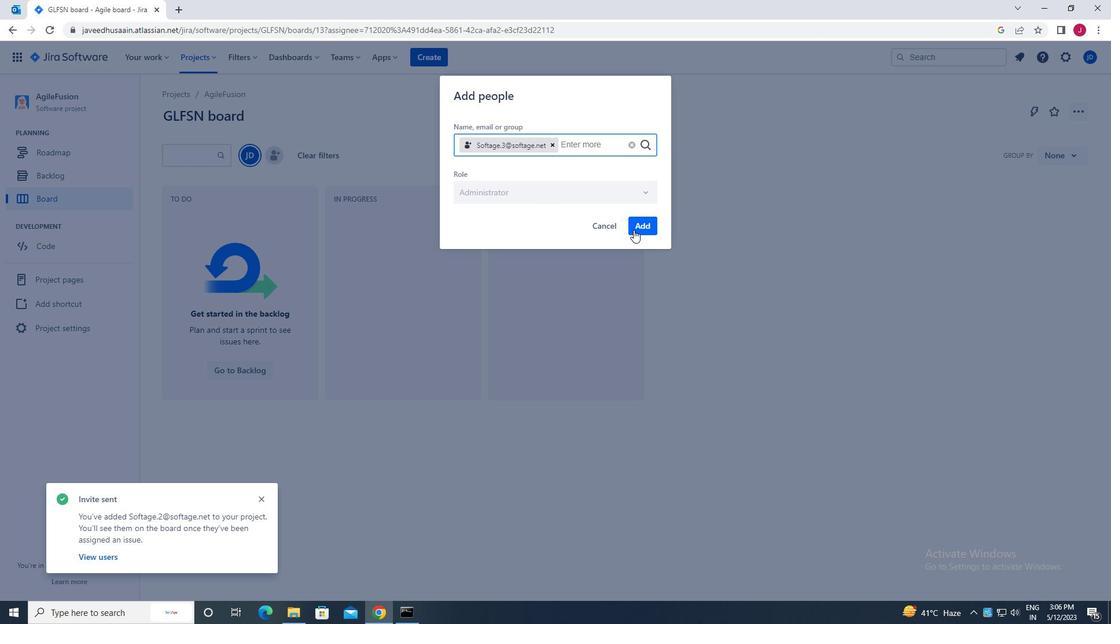 
Action: Mouse pressed left at (637, 228)
Screenshot: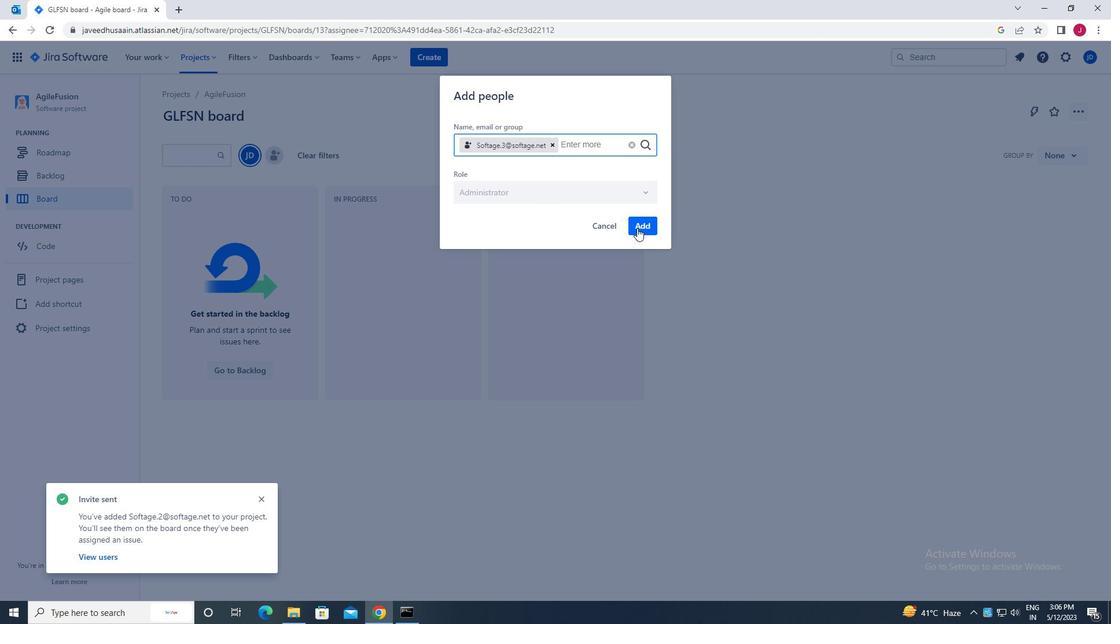 
